 Task: Create a due date automation trigger when advanced on, on the monday of the week before a card is due add fields without custom field "Resume" set to a number lower or equal to 1 and lower than 10 at 11:00 AM.
Action: Mouse moved to (1295, 103)
Screenshot: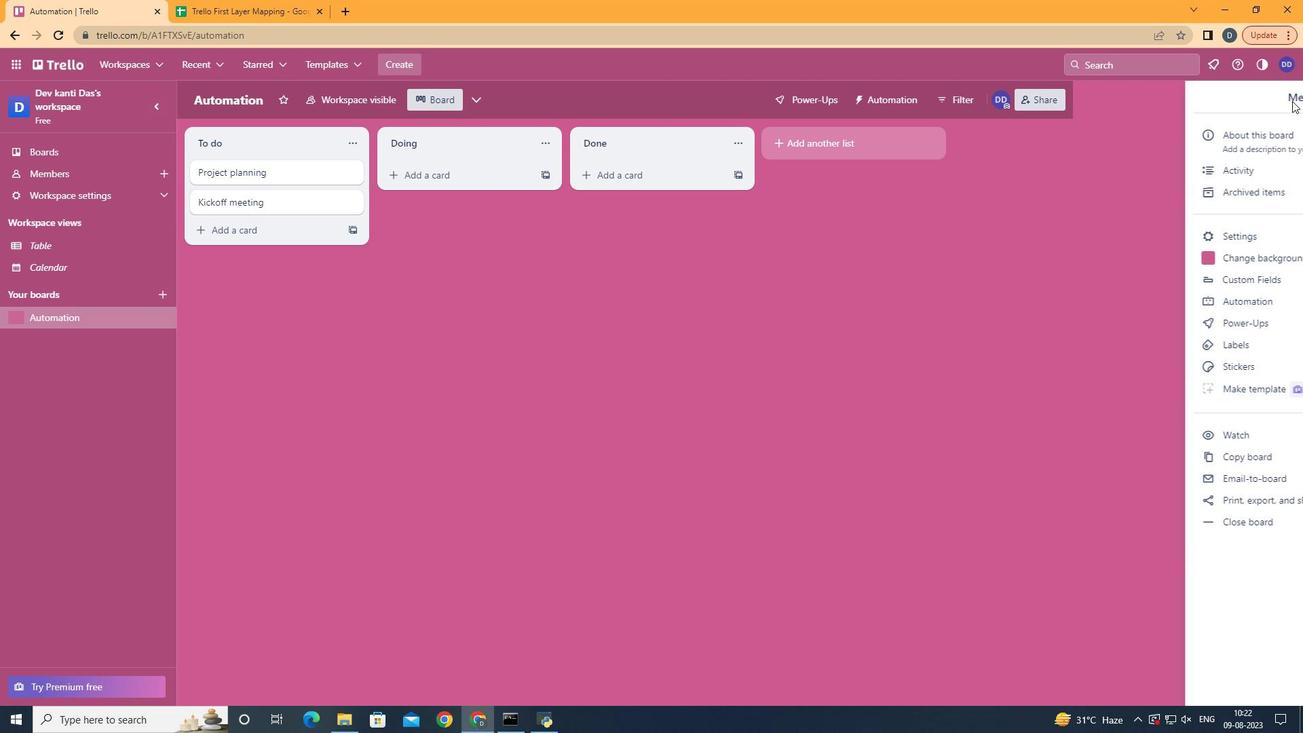 
Action: Mouse pressed left at (1295, 103)
Screenshot: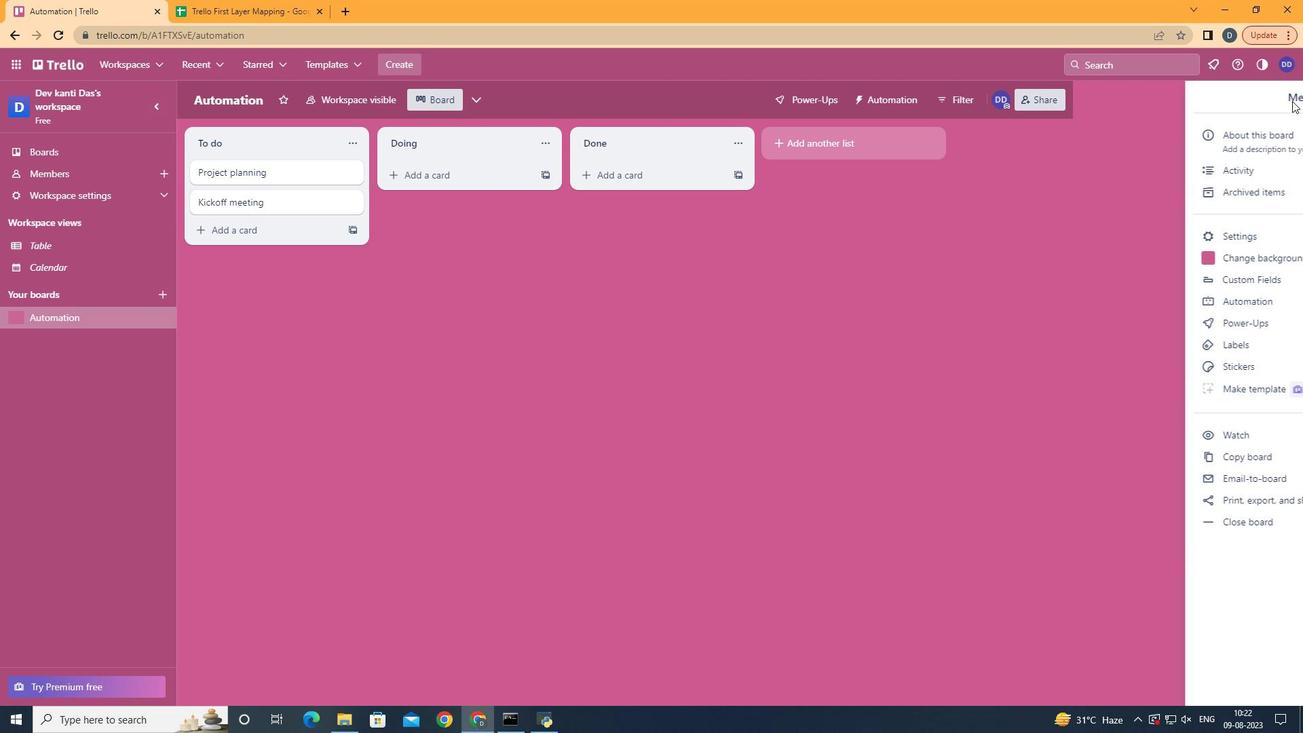
Action: Mouse moved to (1182, 299)
Screenshot: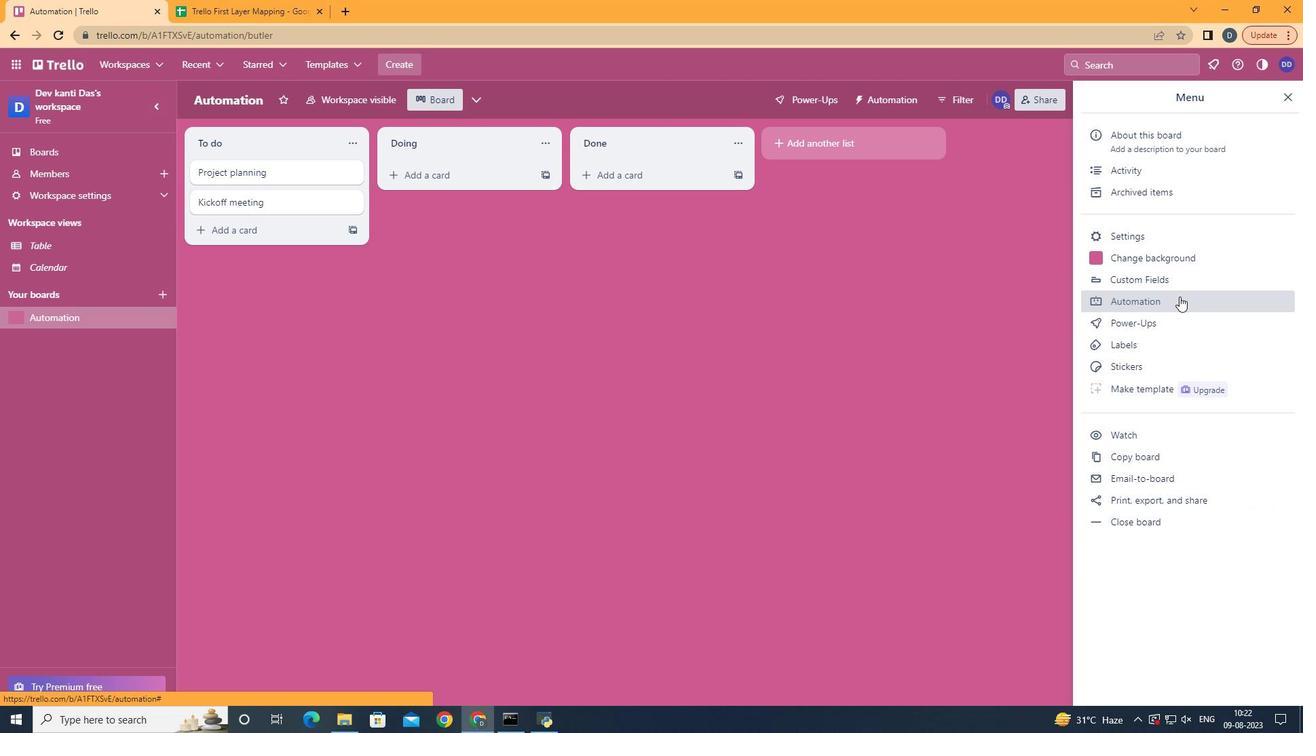 
Action: Mouse pressed left at (1182, 299)
Screenshot: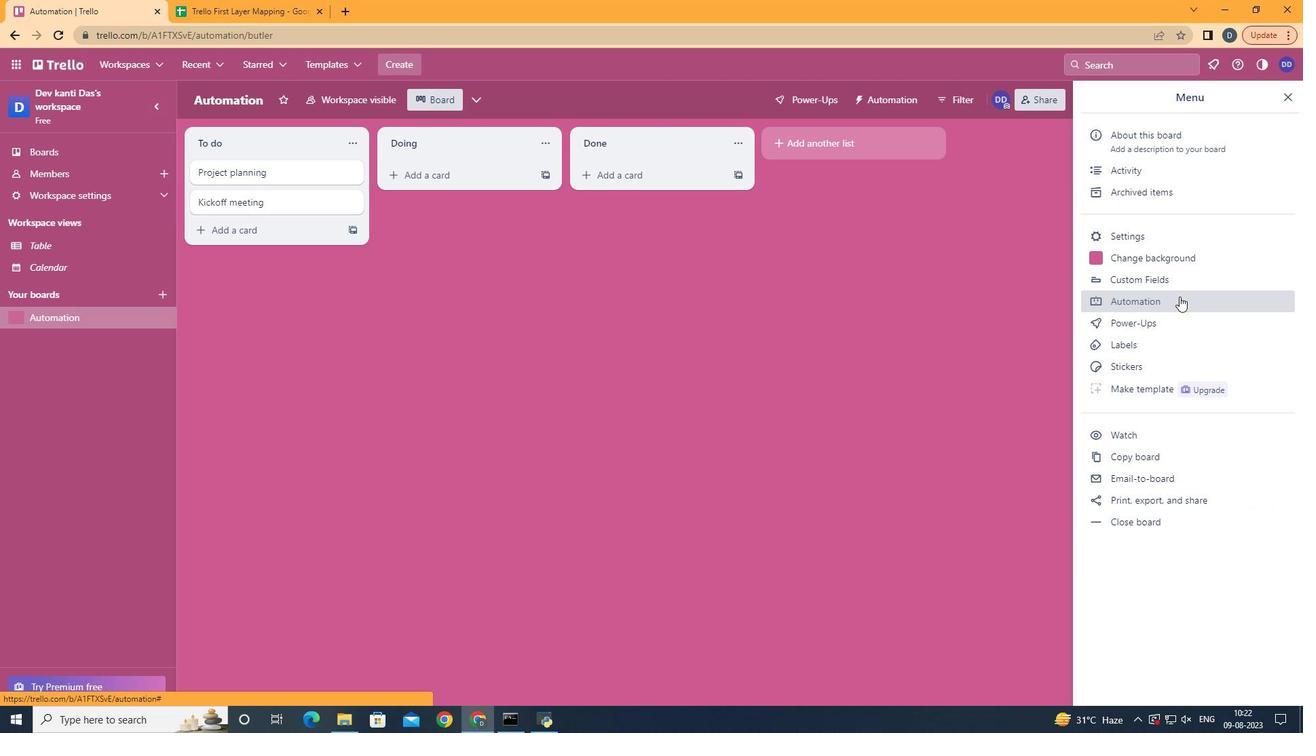 
Action: Mouse moved to (229, 268)
Screenshot: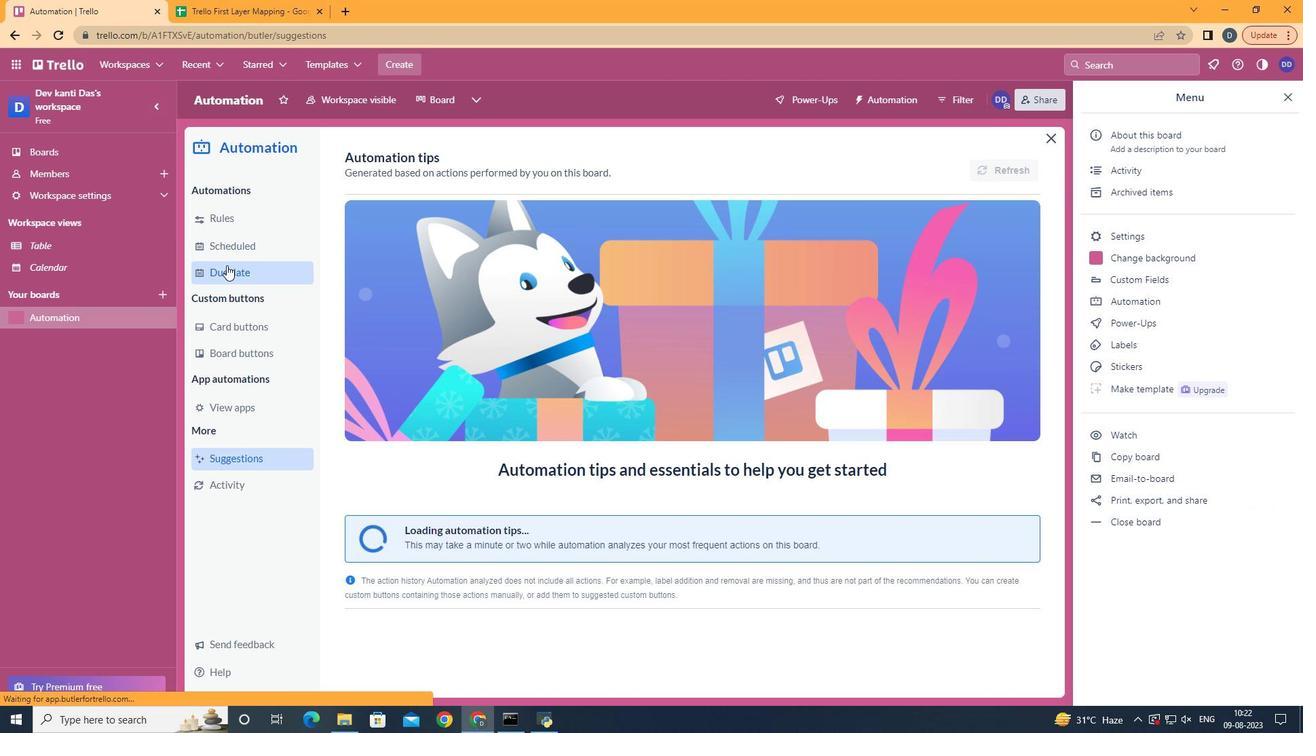 
Action: Mouse pressed left at (229, 268)
Screenshot: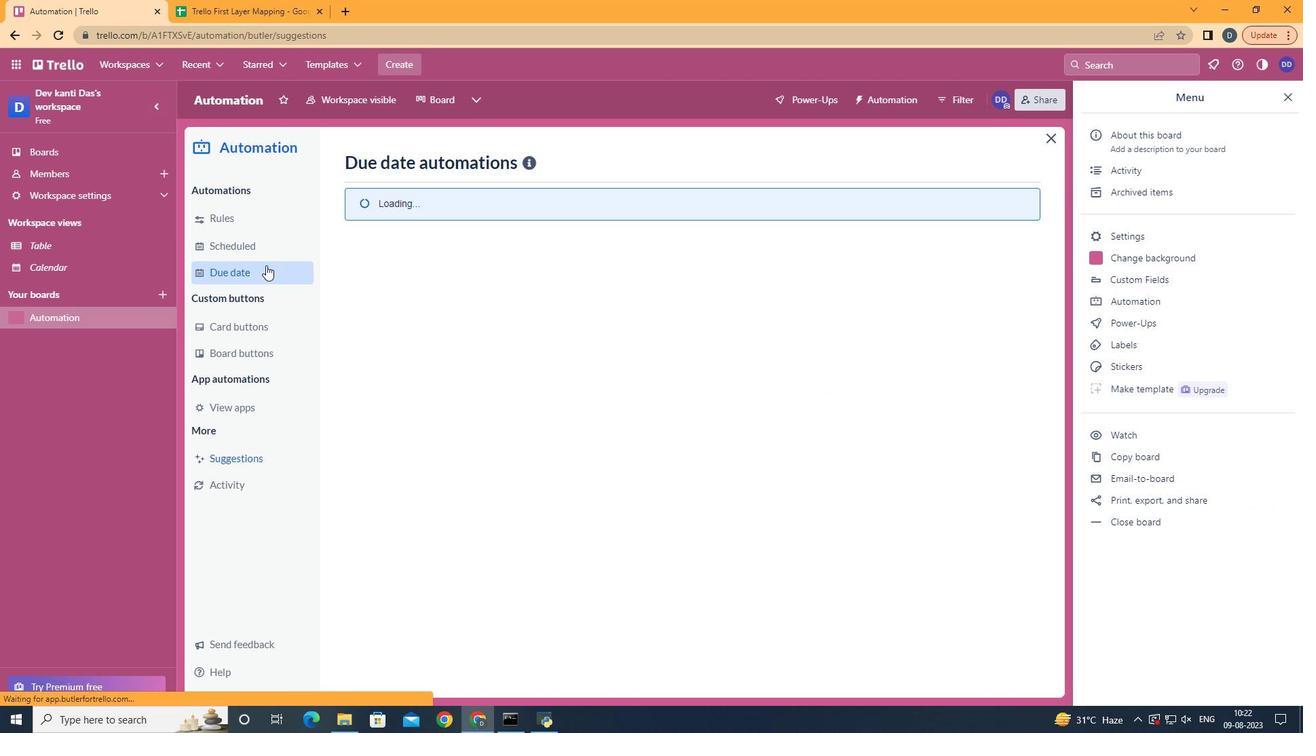 
Action: Mouse moved to (956, 171)
Screenshot: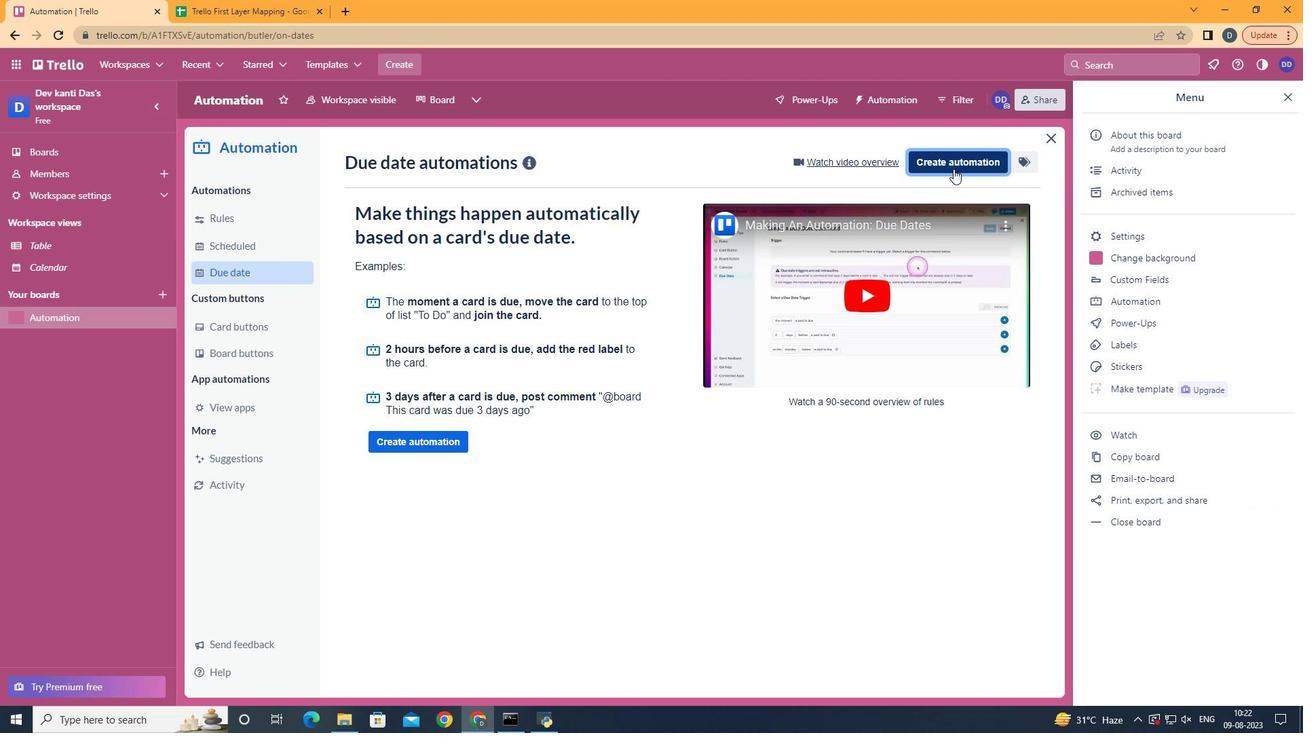 
Action: Mouse pressed left at (956, 171)
Screenshot: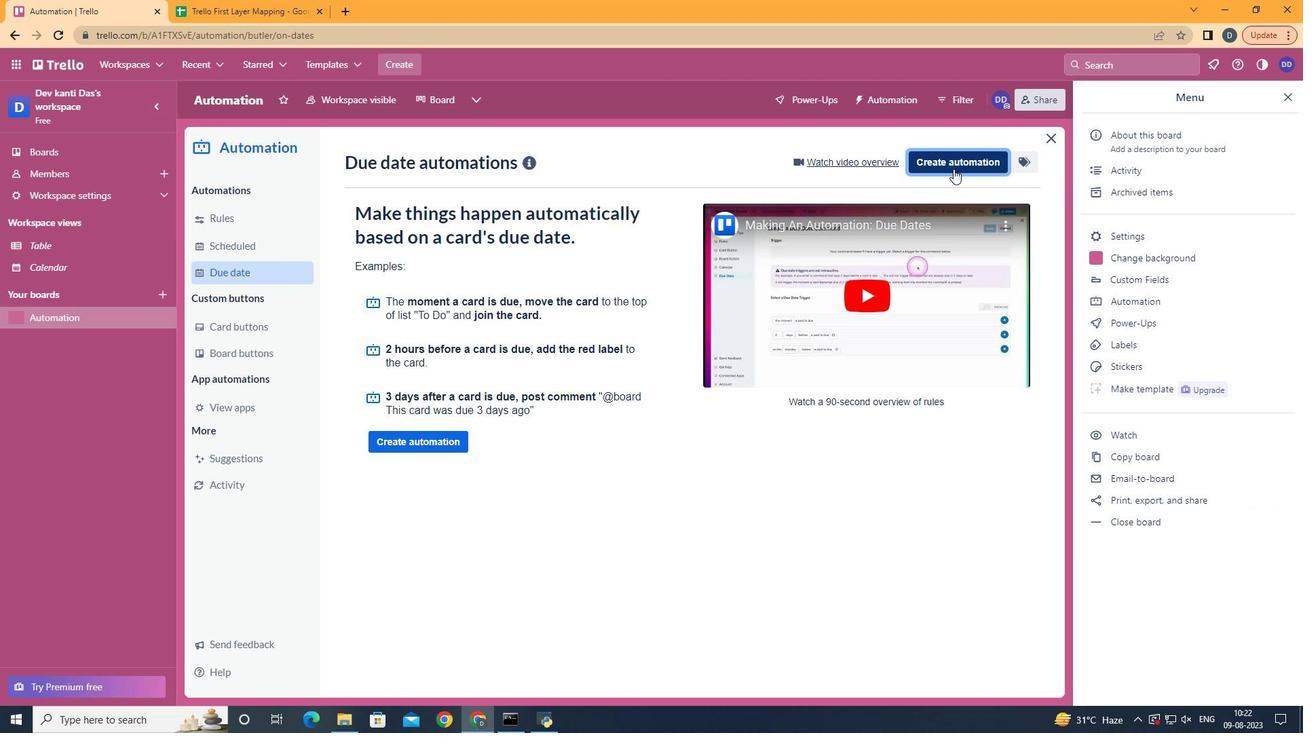 
Action: Mouse moved to (672, 286)
Screenshot: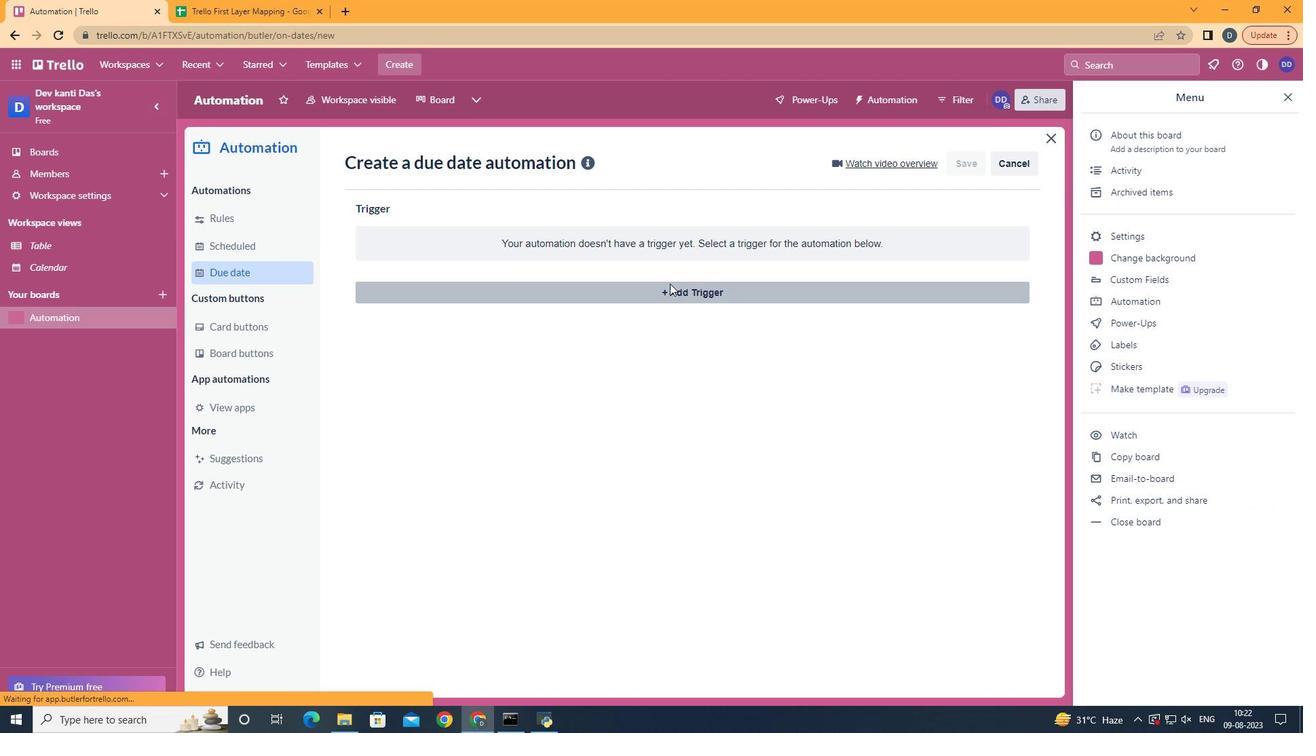 
Action: Mouse pressed left at (672, 286)
Screenshot: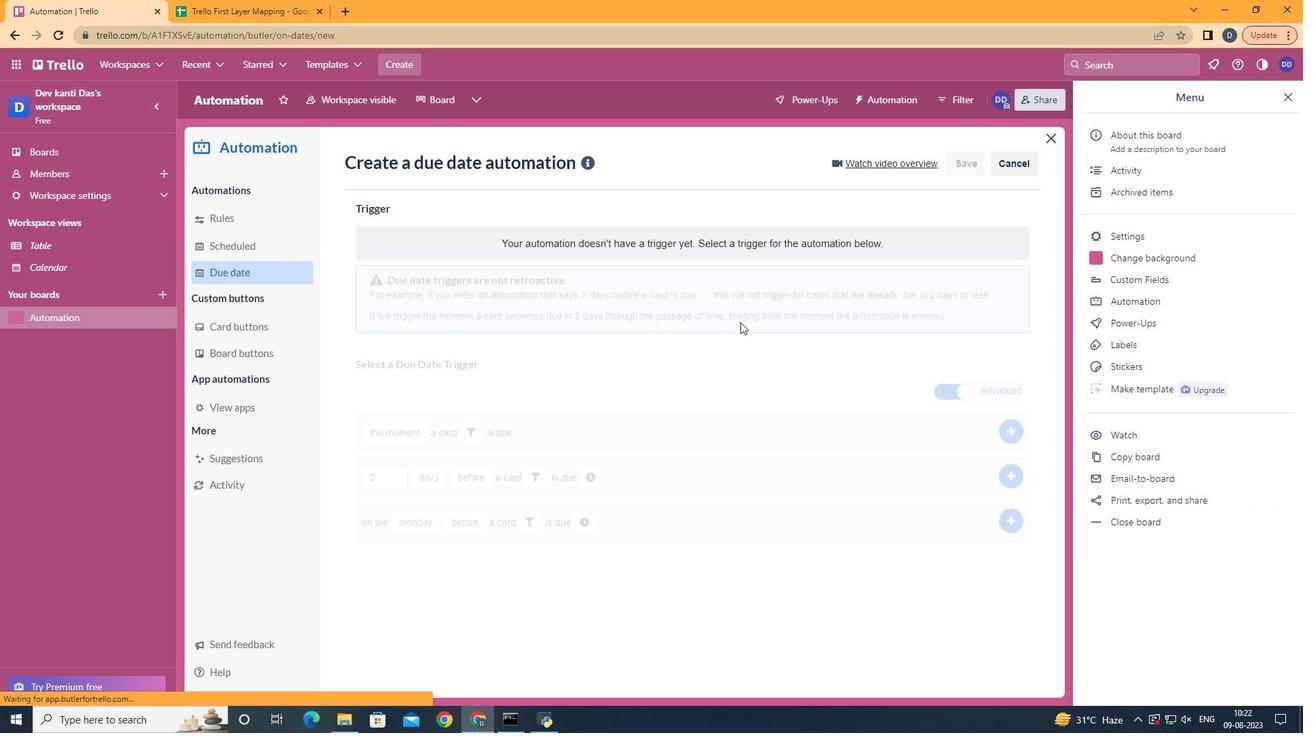 
Action: Mouse moved to (479, 649)
Screenshot: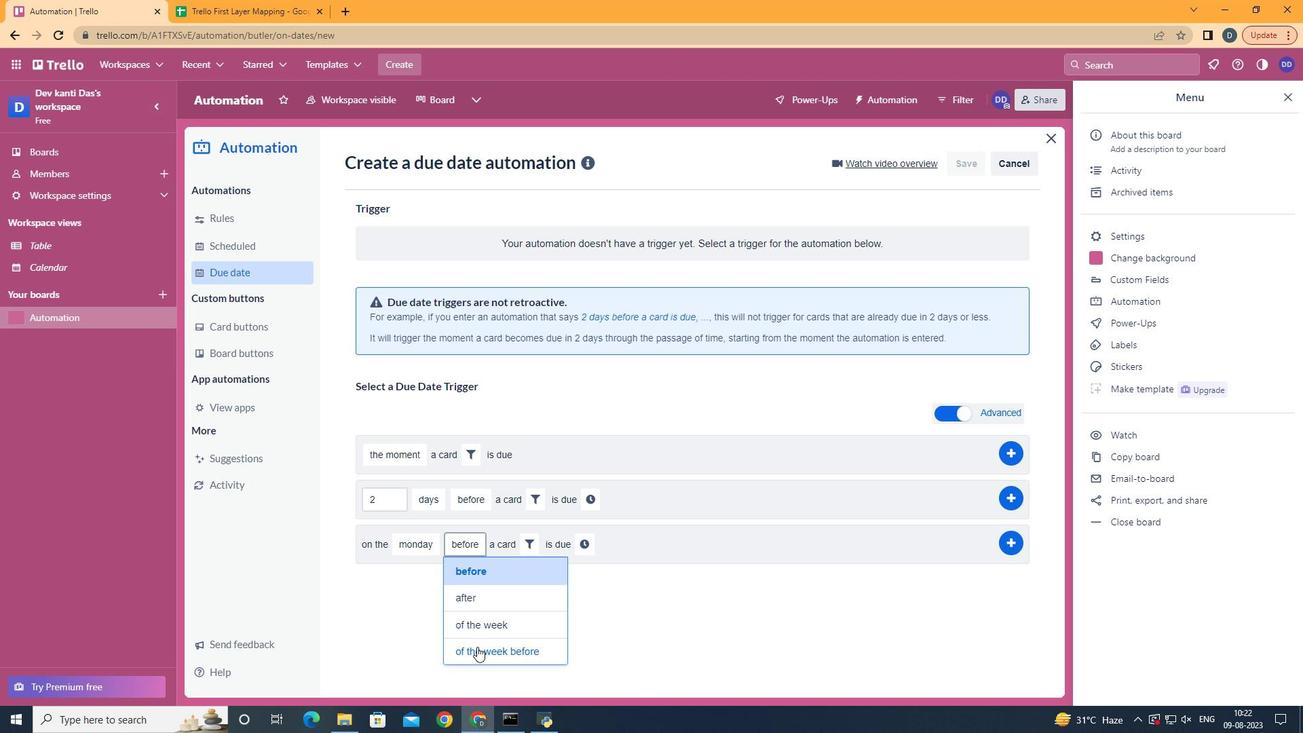 
Action: Mouse pressed left at (479, 649)
Screenshot: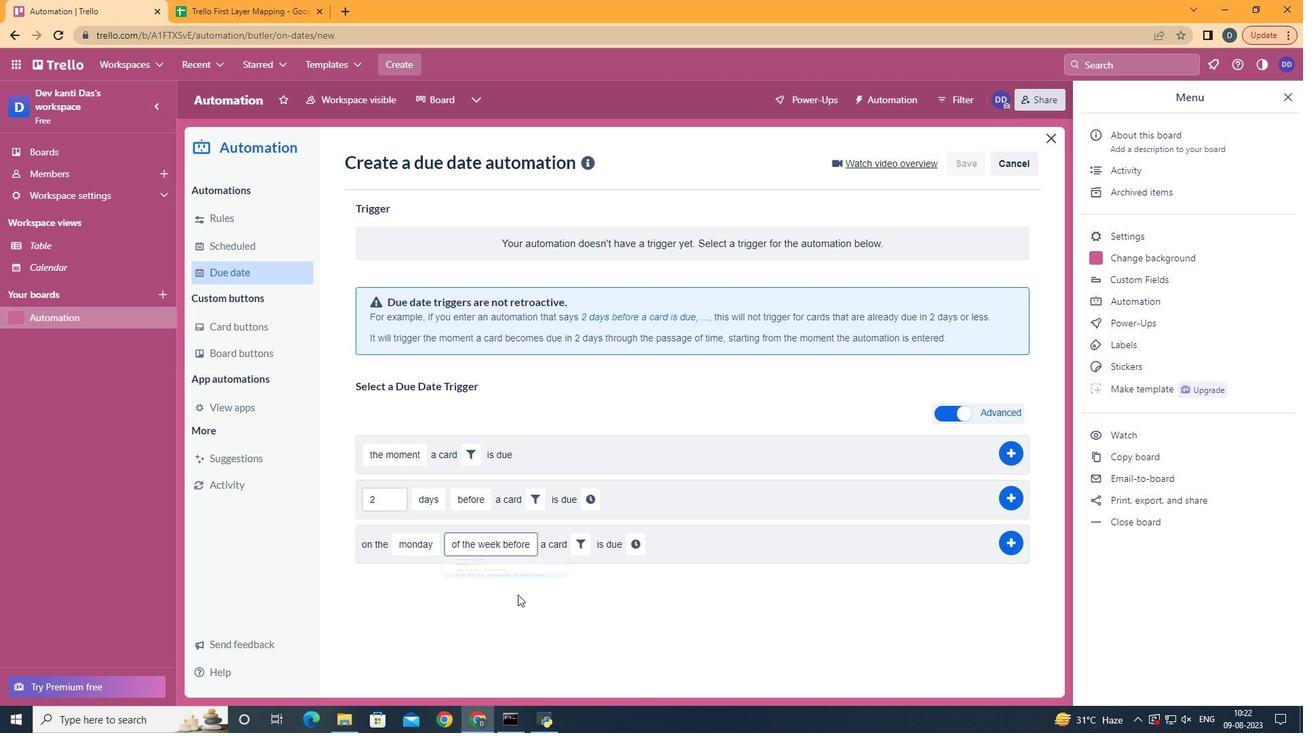 
Action: Mouse moved to (583, 543)
Screenshot: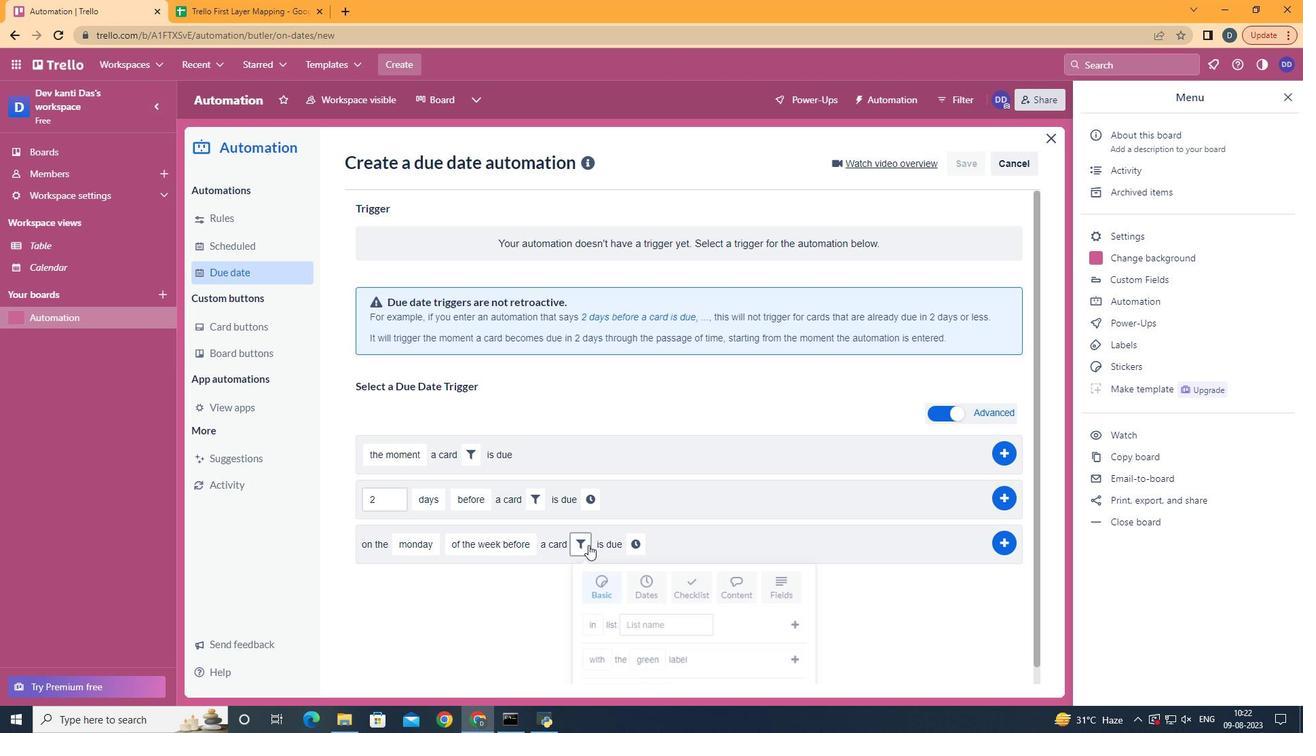 
Action: Mouse pressed left at (583, 543)
Screenshot: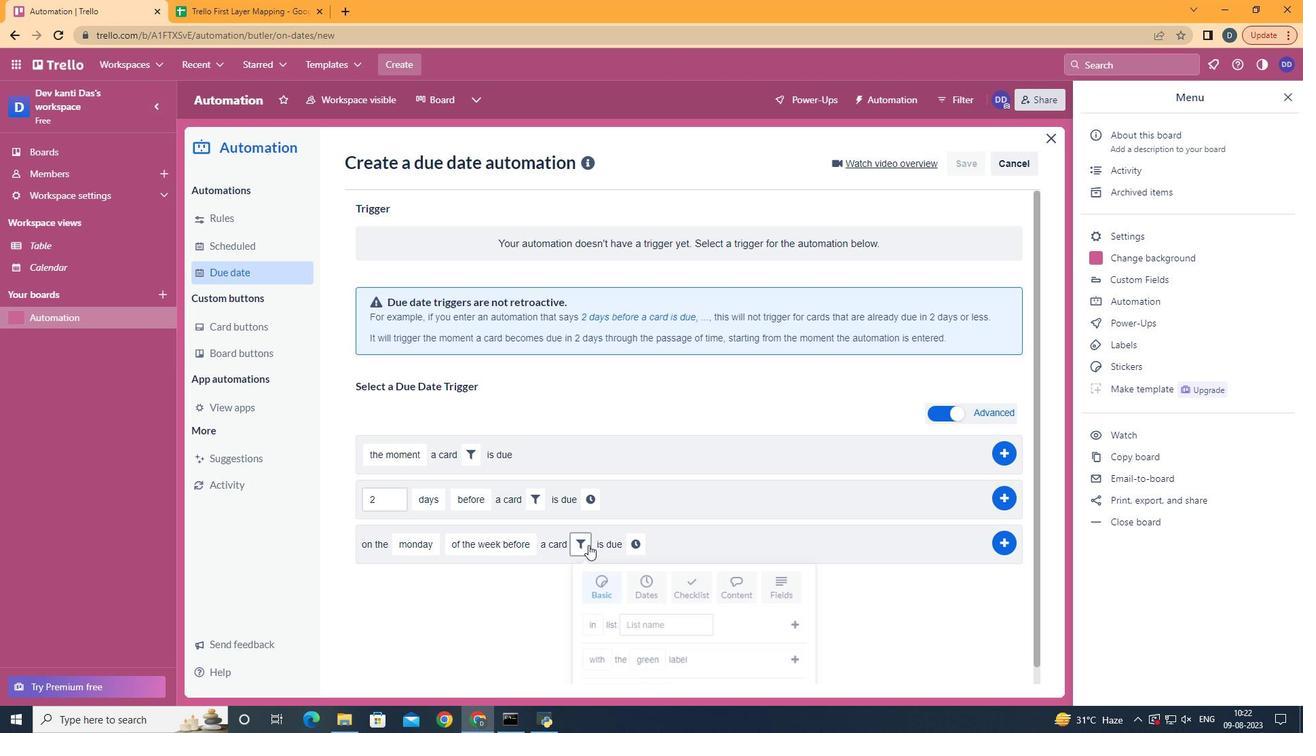 
Action: Mouse moved to (814, 585)
Screenshot: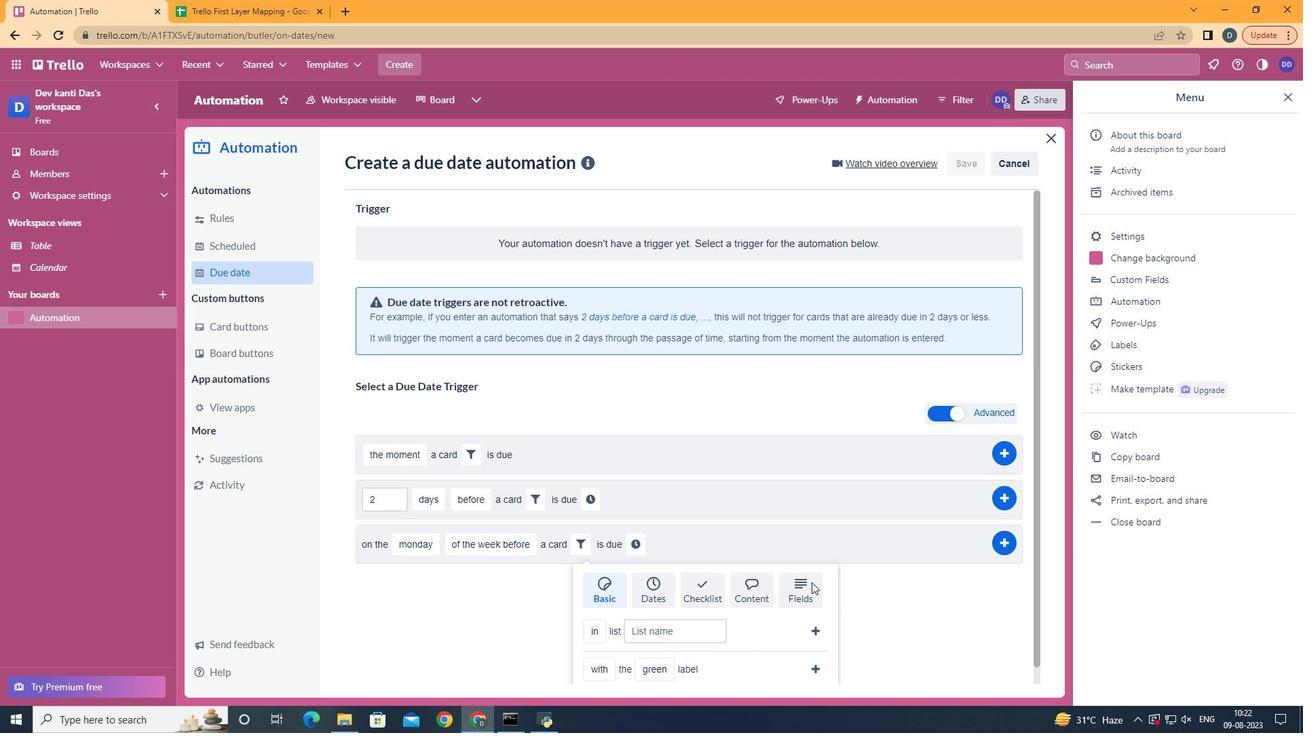 
Action: Mouse pressed left at (814, 585)
Screenshot: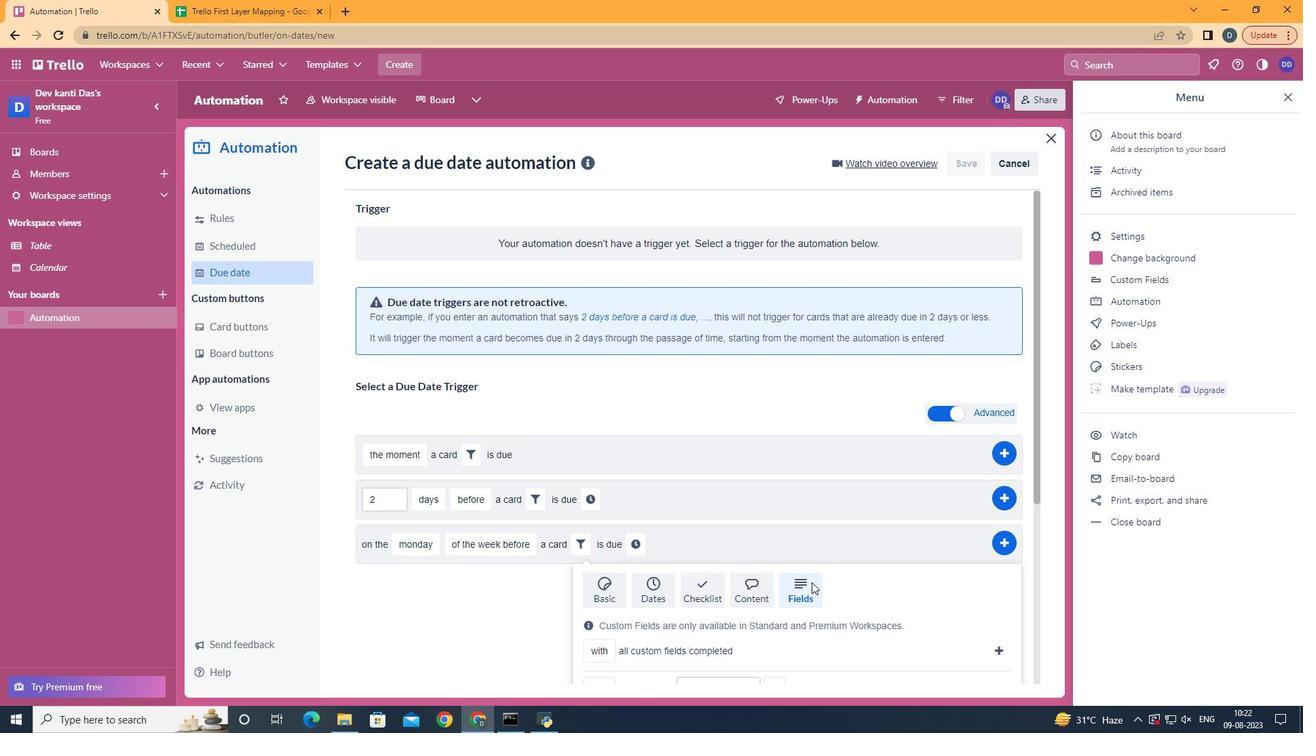 
Action: Mouse scrolled (814, 584) with delta (0, 0)
Screenshot: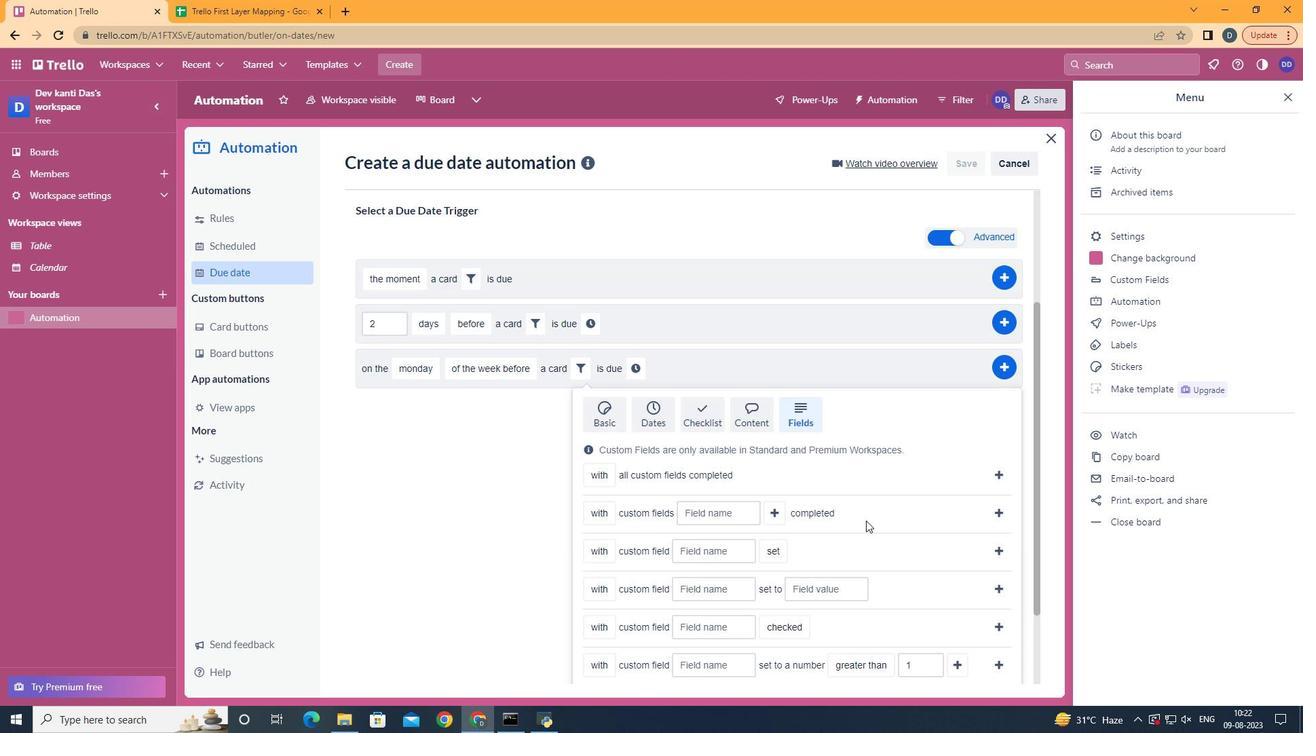 
Action: Mouse scrolled (814, 584) with delta (0, 0)
Screenshot: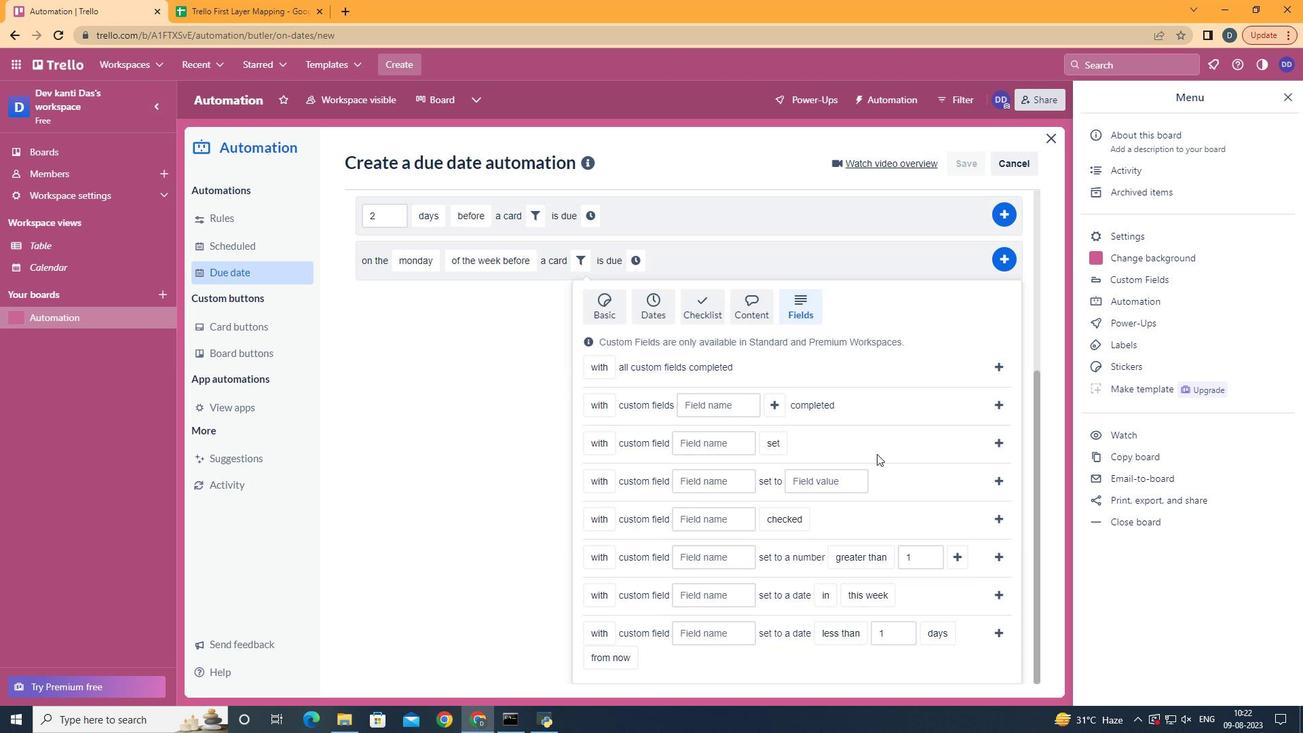 
Action: Mouse scrolled (814, 584) with delta (0, 0)
Screenshot: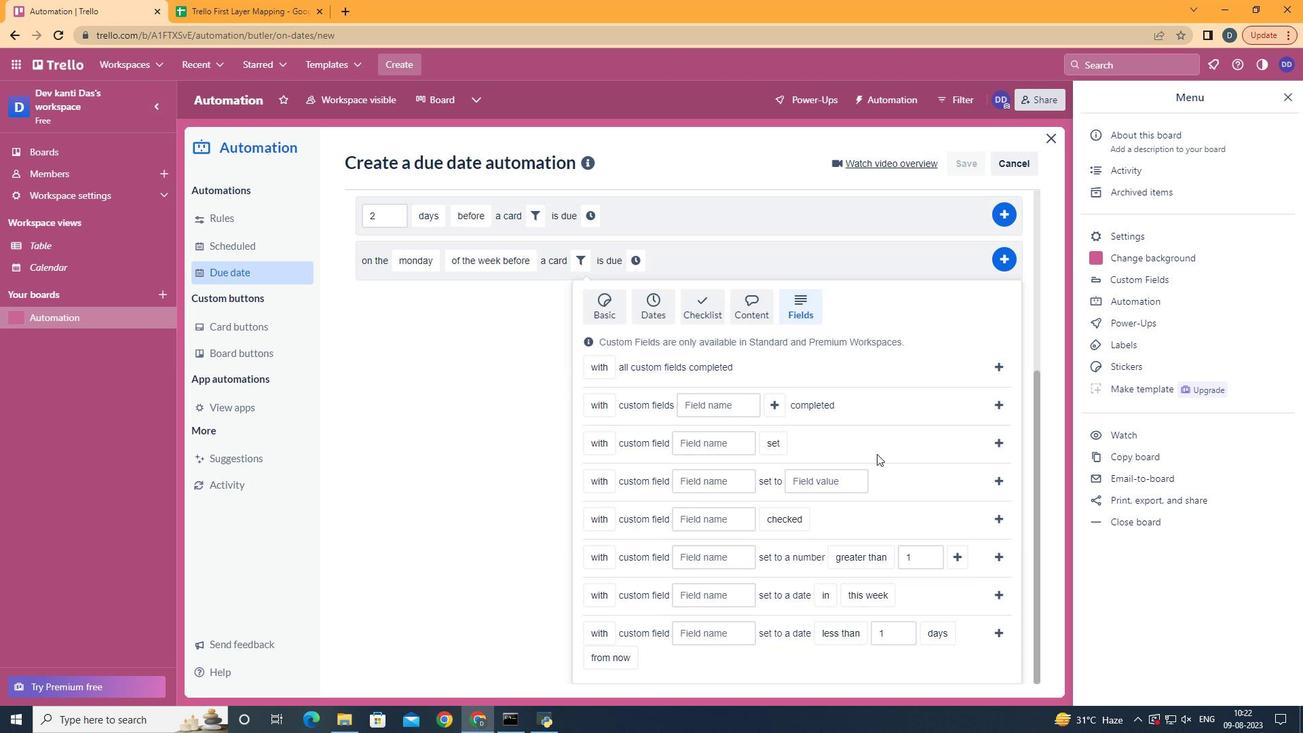 
Action: Mouse scrolled (814, 584) with delta (0, 0)
Screenshot: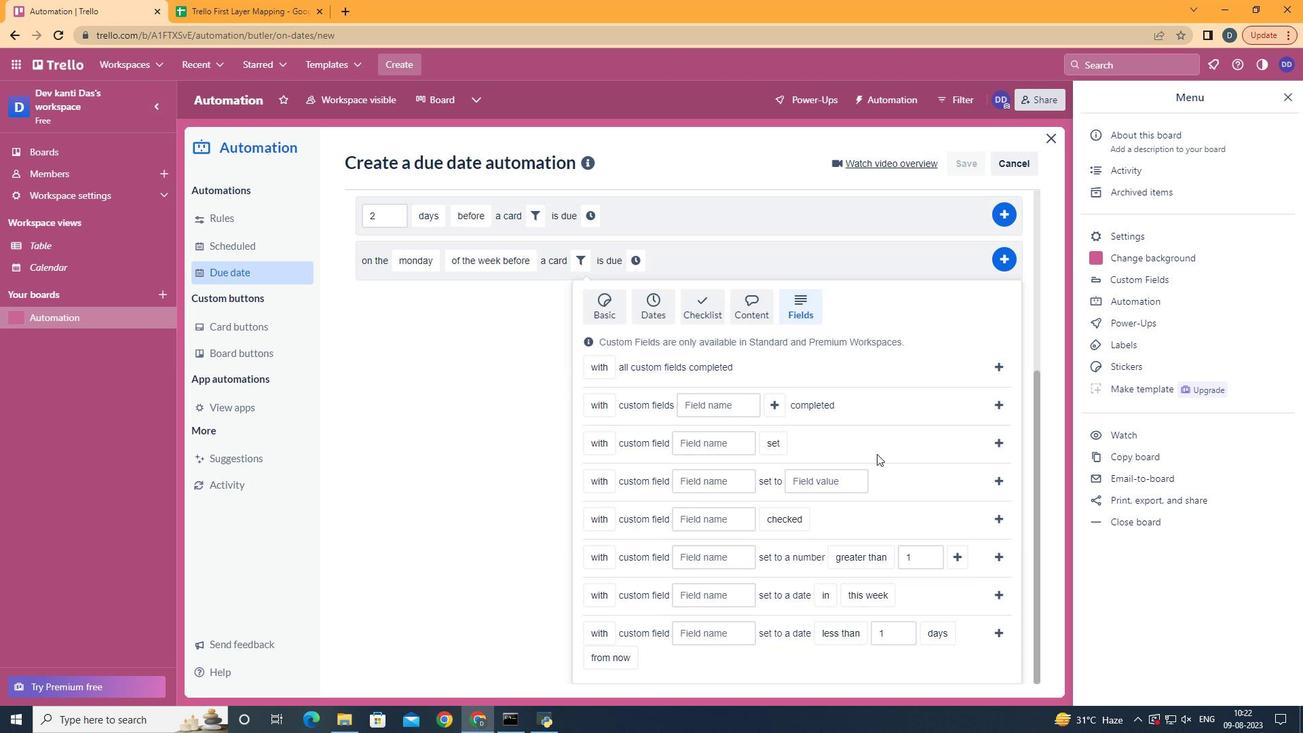
Action: Mouse scrolled (814, 584) with delta (0, 0)
Screenshot: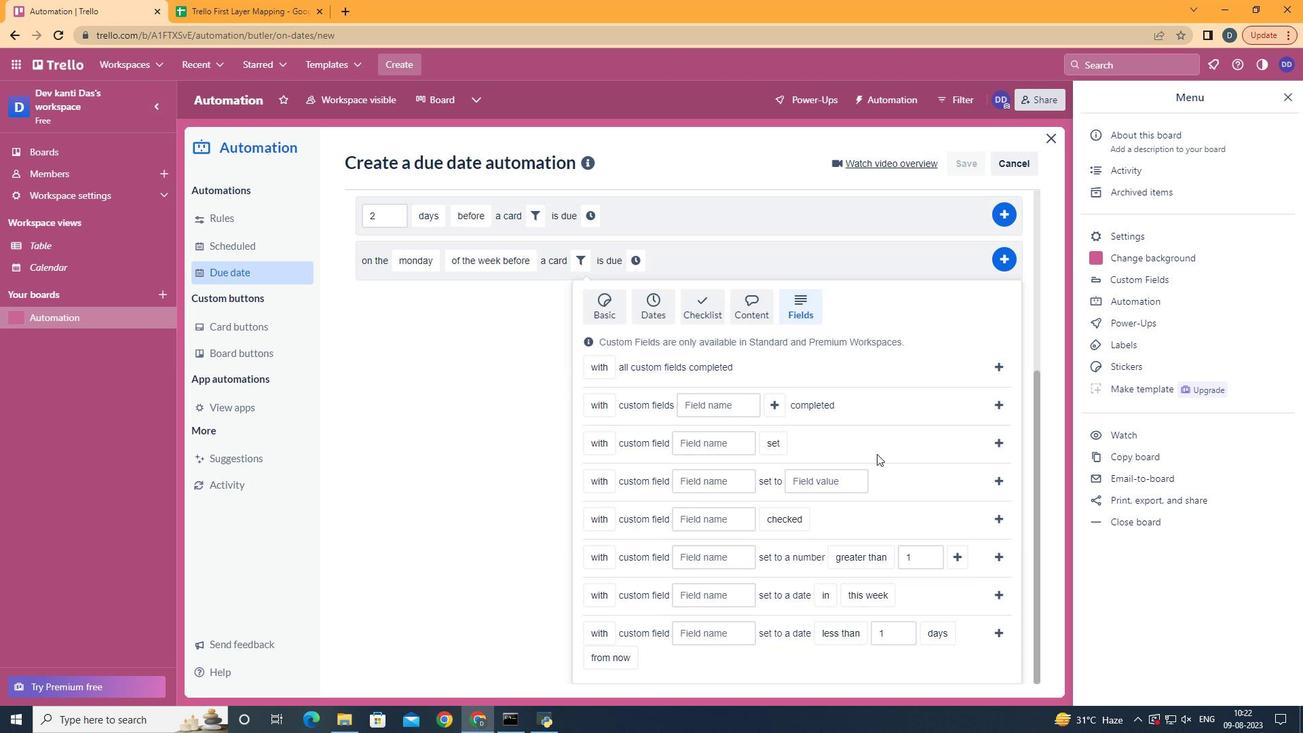 
Action: Mouse moved to (833, 570)
Screenshot: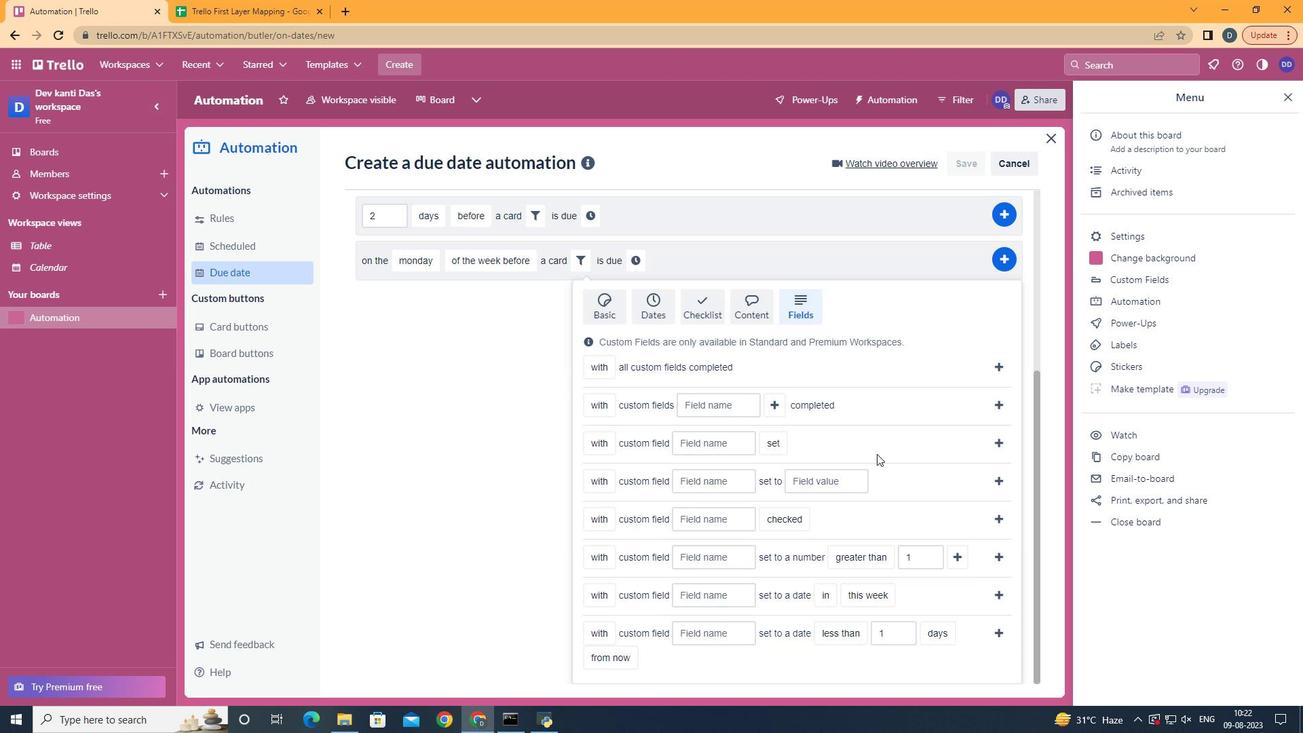 
Action: Mouse scrolled (833, 569) with delta (0, 0)
Screenshot: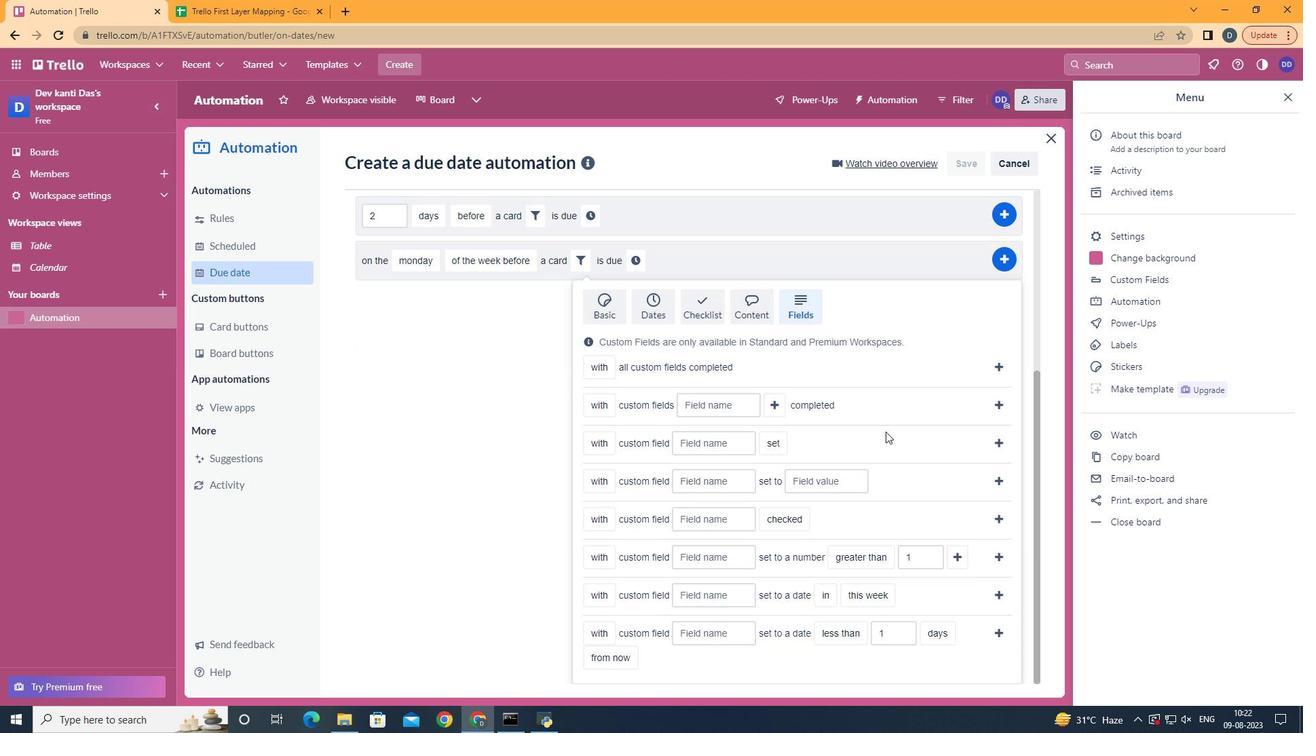 
Action: Mouse moved to (617, 614)
Screenshot: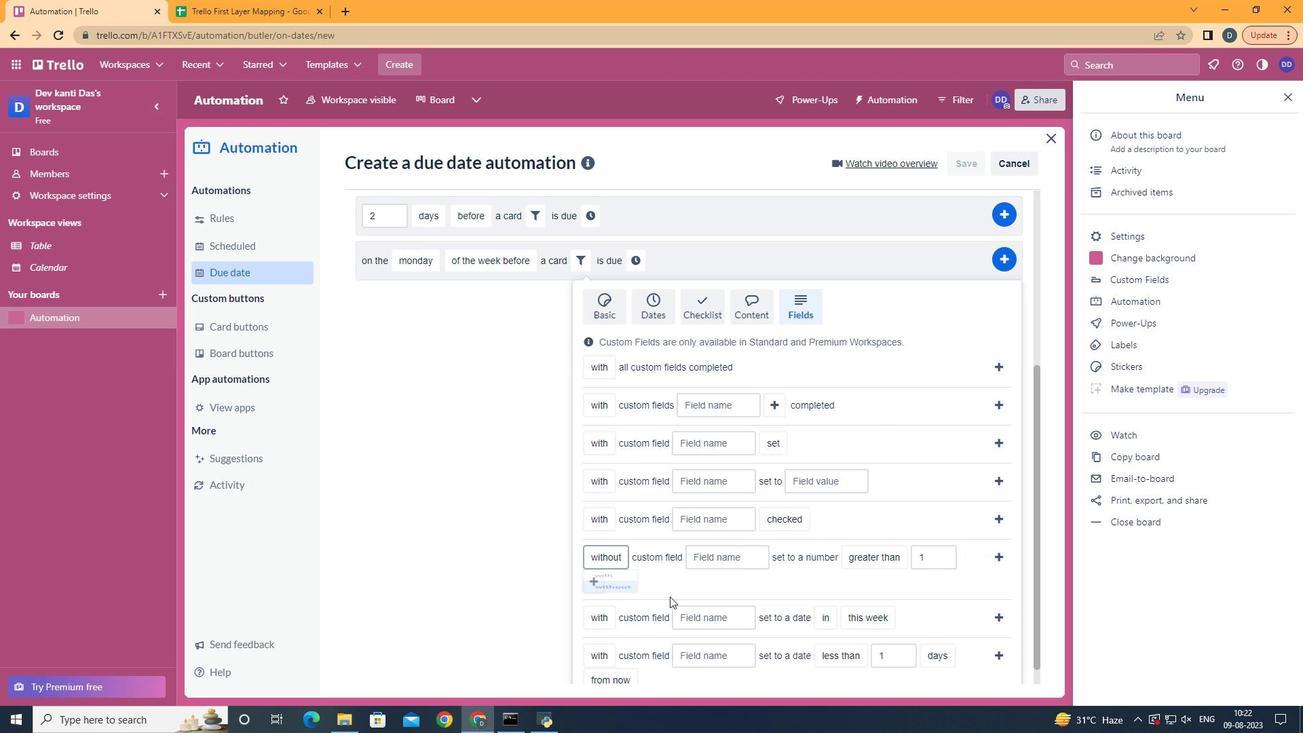 
Action: Mouse pressed left at (617, 614)
Screenshot: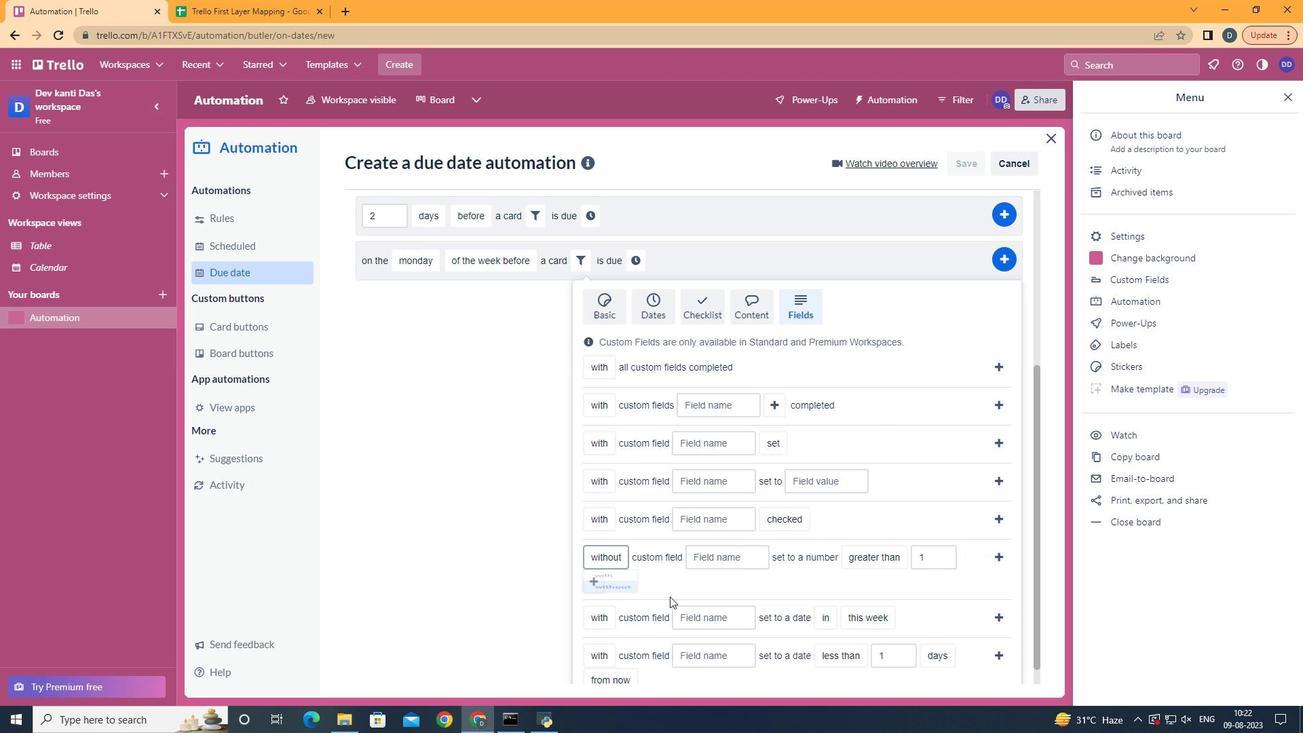 
Action: Mouse moved to (751, 562)
Screenshot: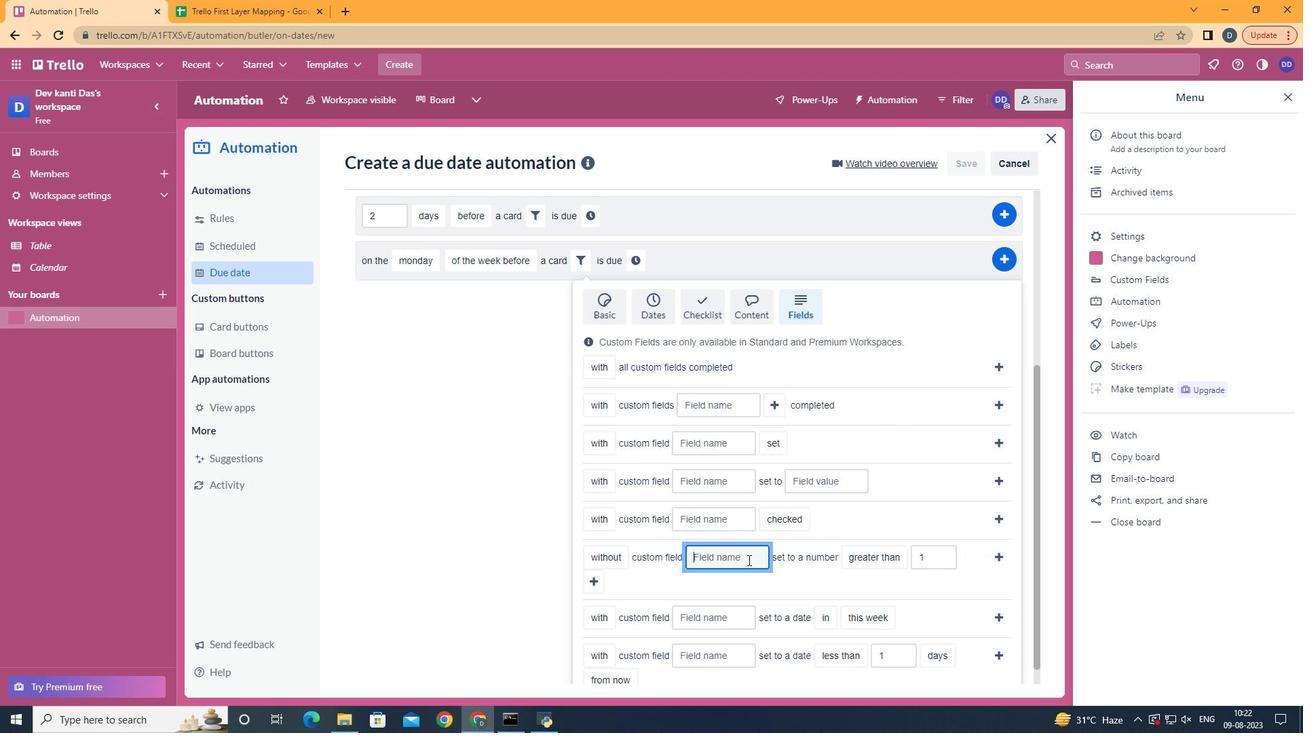 
Action: Mouse pressed left at (751, 562)
Screenshot: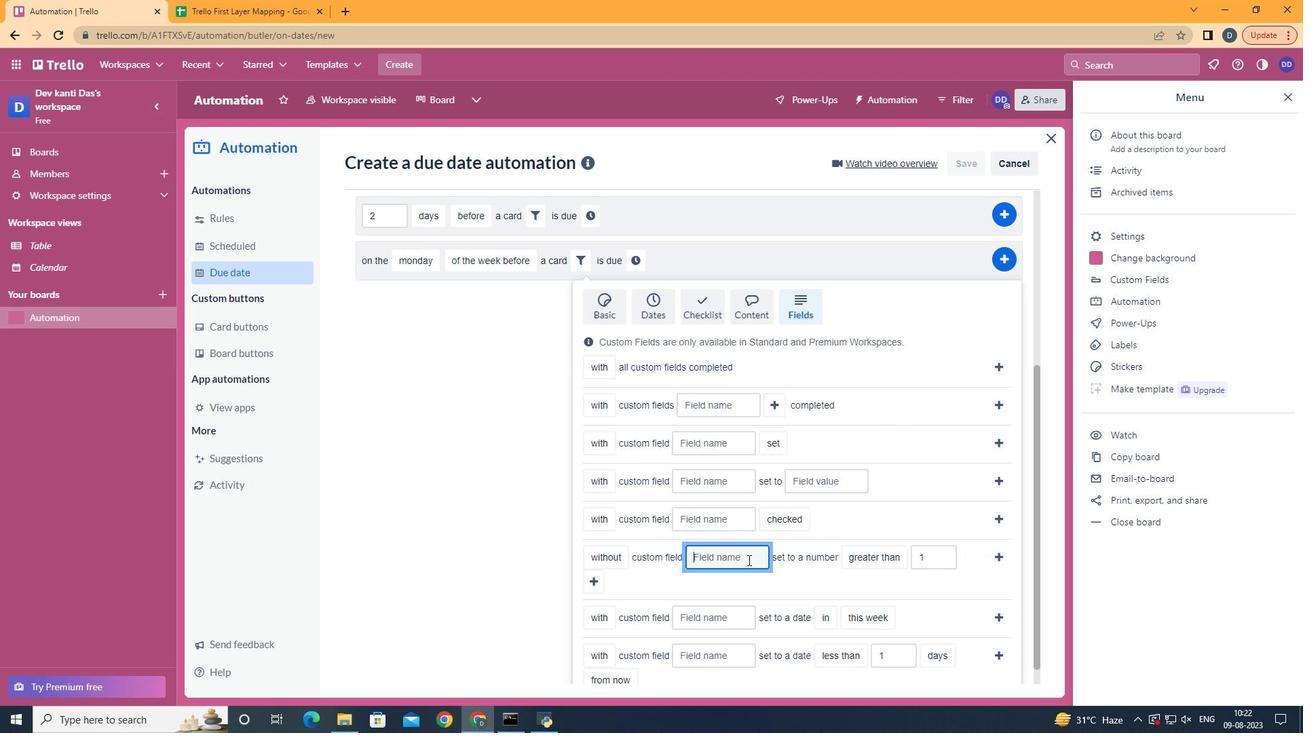 
Action: Mouse moved to (753, 562)
Screenshot: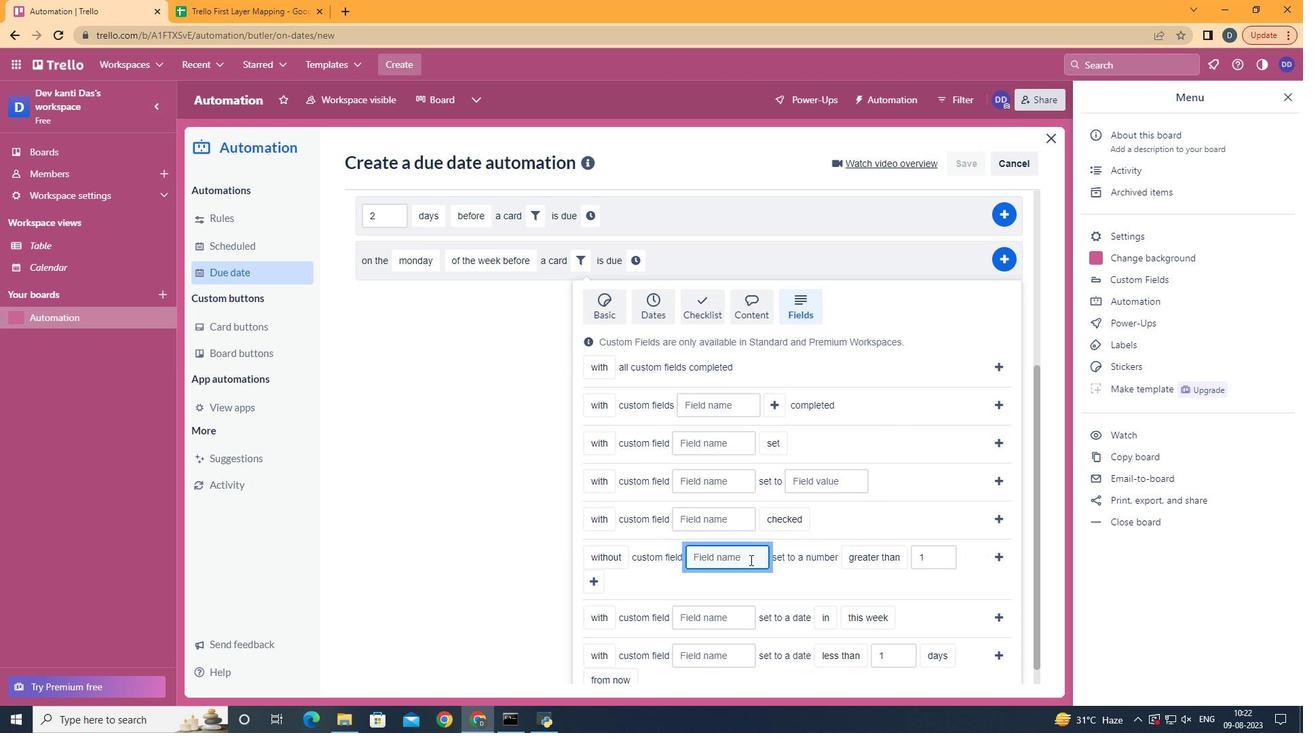 
Action: Key pressed <Key.shift>Resume
Screenshot: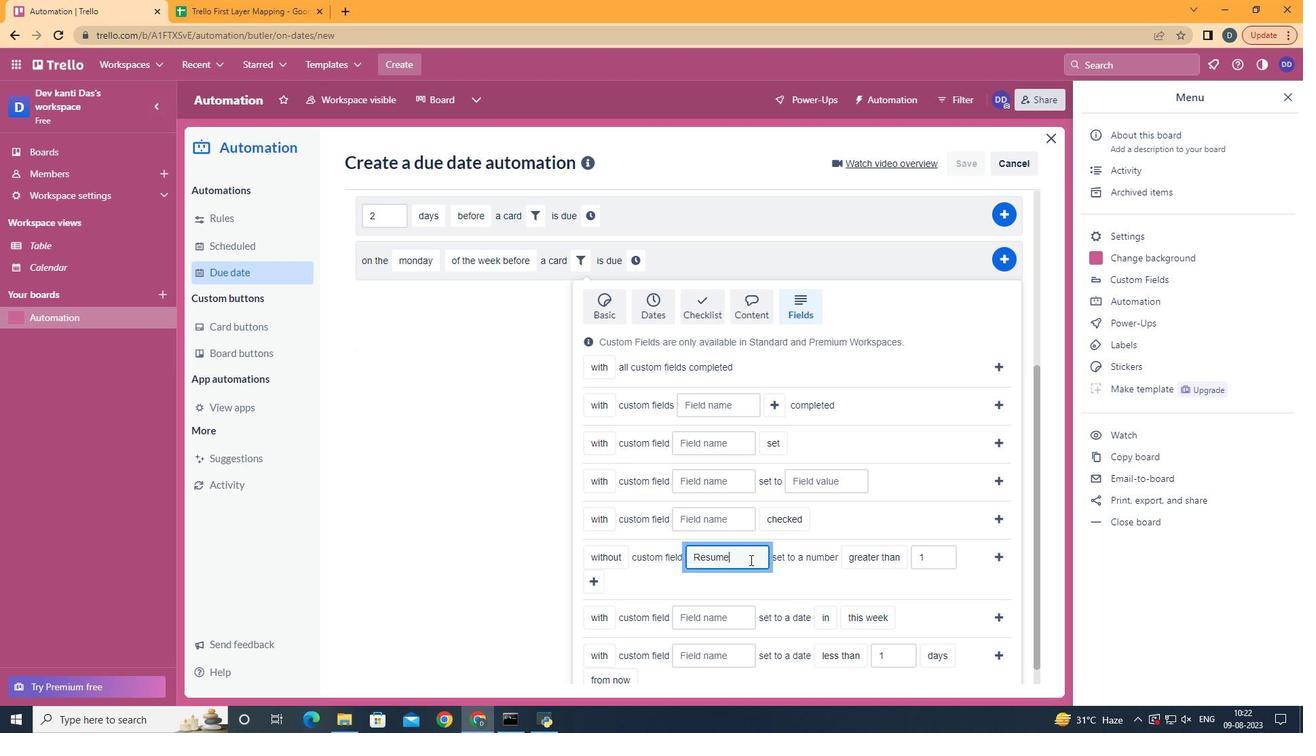 
Action: Mouse moved to (897, 666)
Screenshot: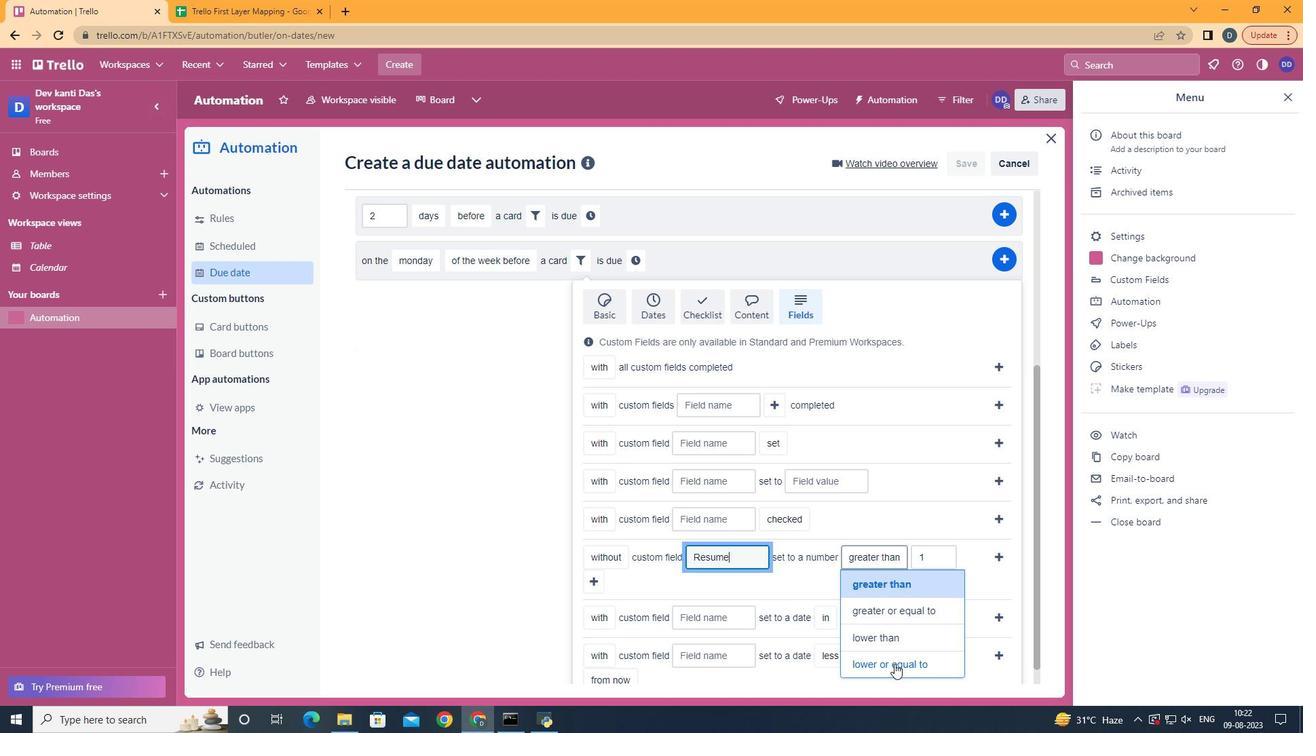 
Action: Mouse pressed left at (897, 666)
Screenshot: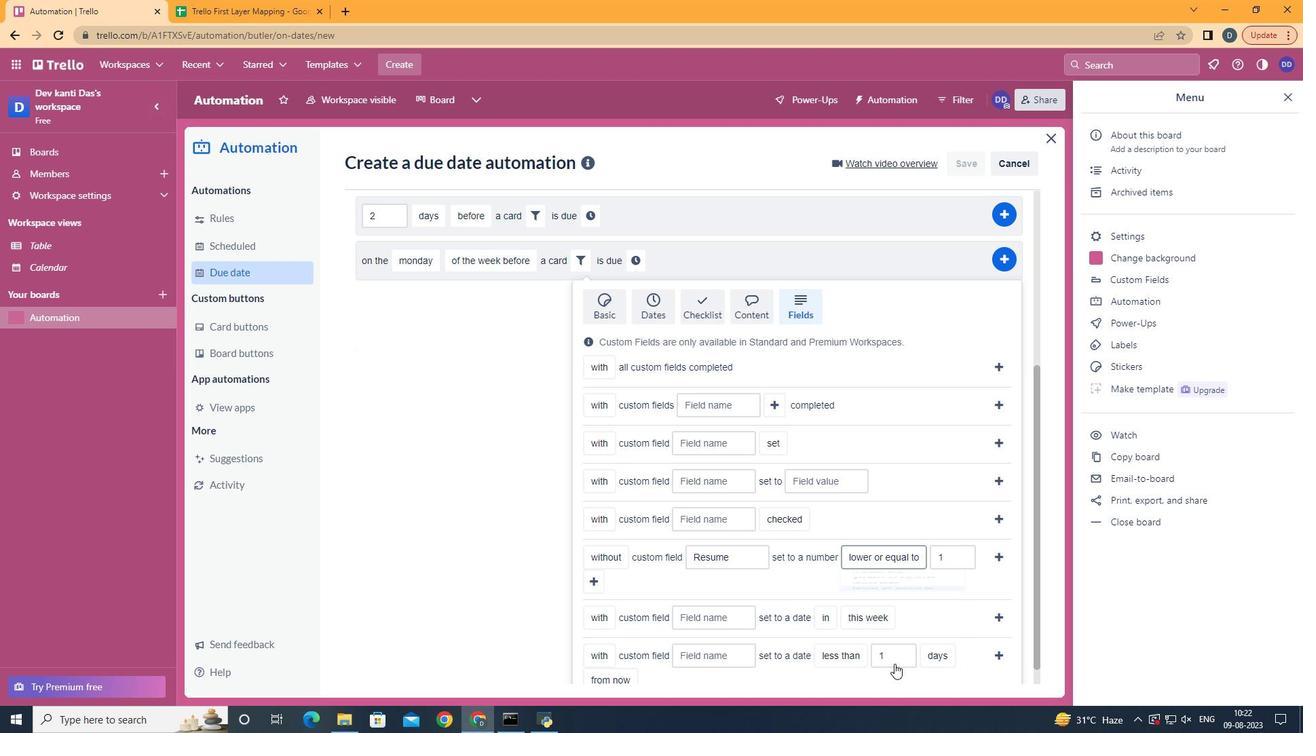 
Action: Mouse moved to (596, 586)
Screenshot: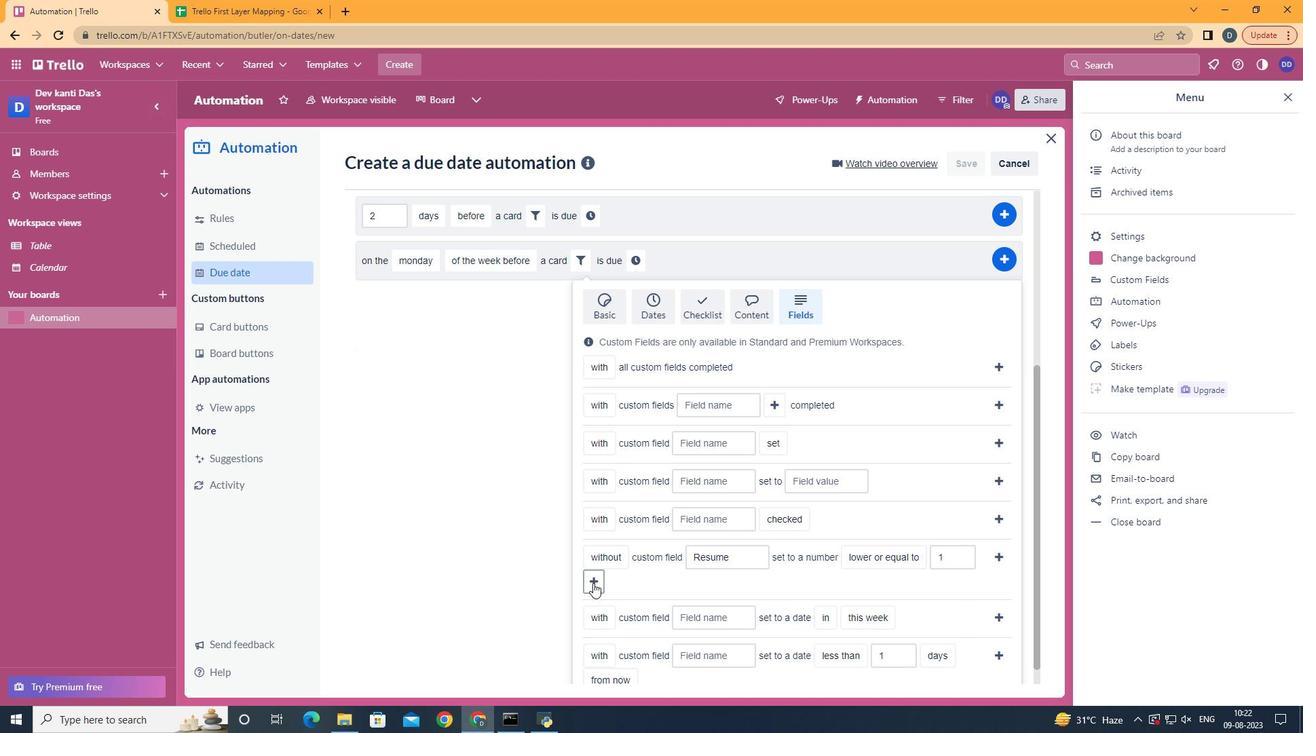 
Action: Mouse pressed left at (596, 586)
Screenshot: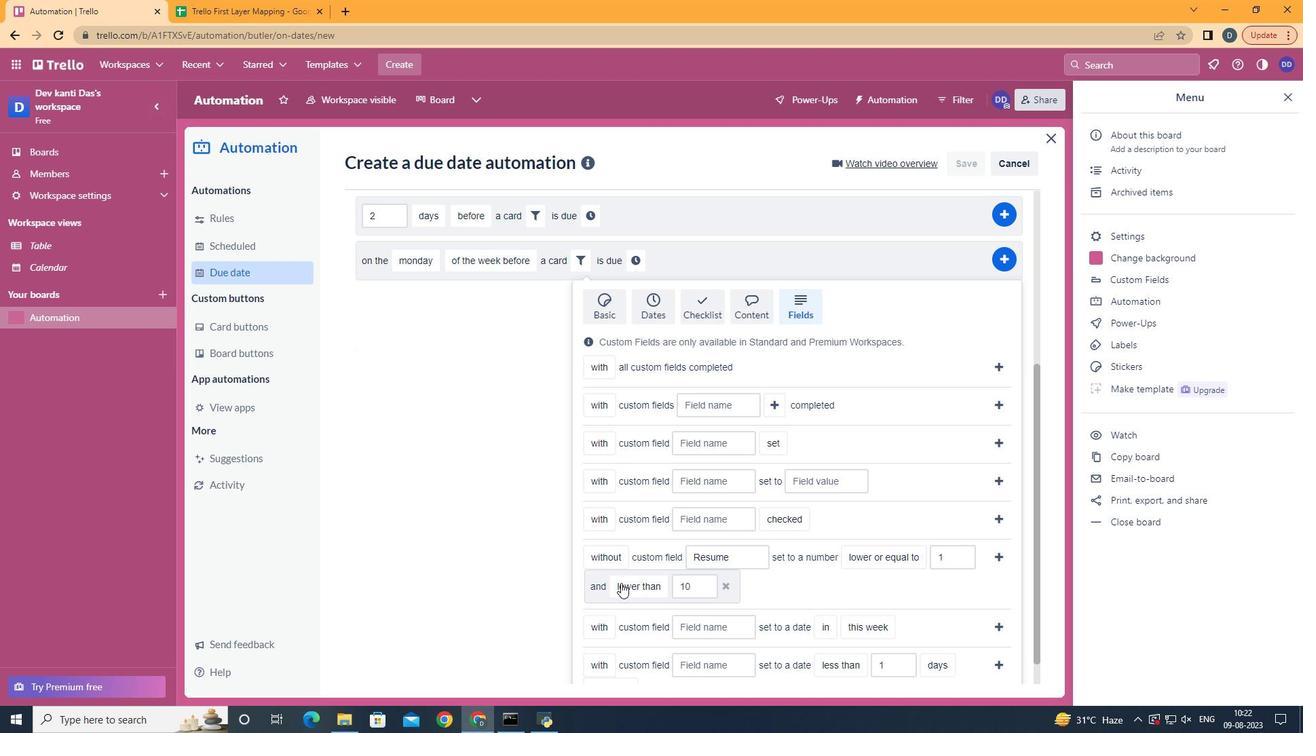 
Action: Mouse moved to (660, 483)
Screenshot: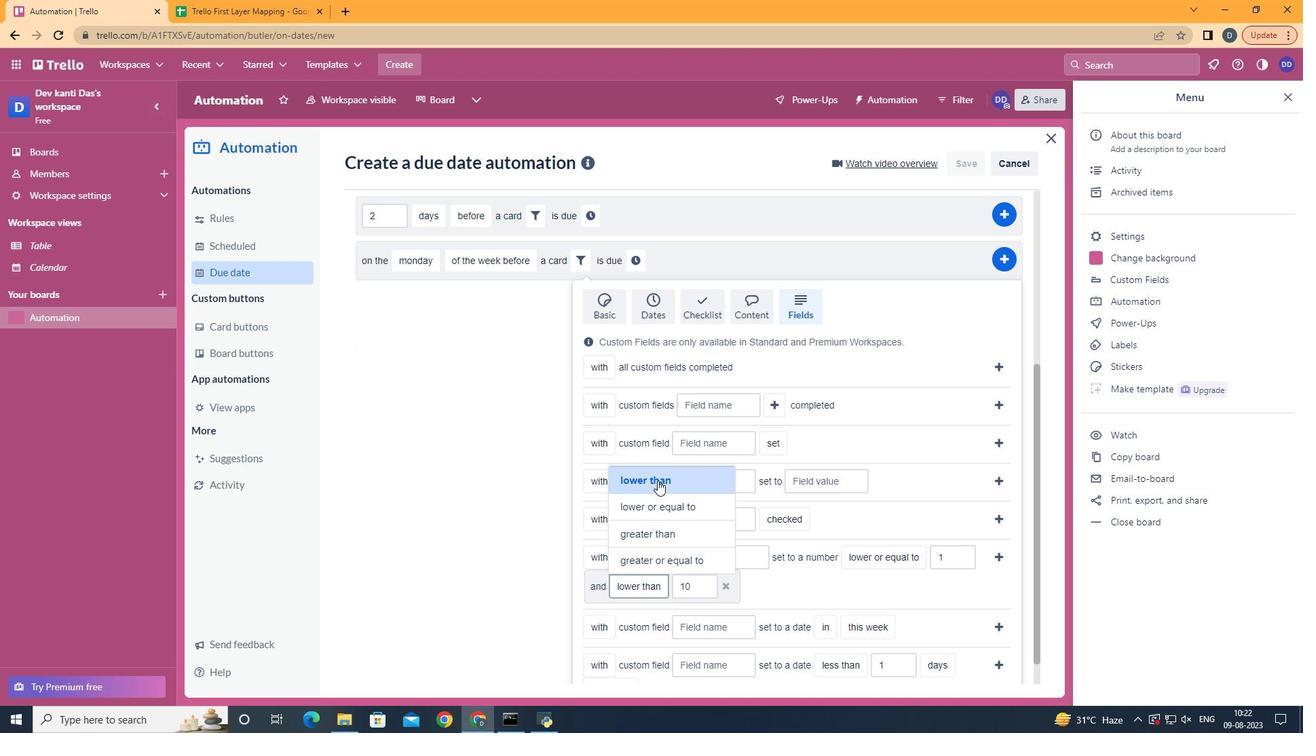 
Action: Mouse pressed left at (660, 483)
Screenshot: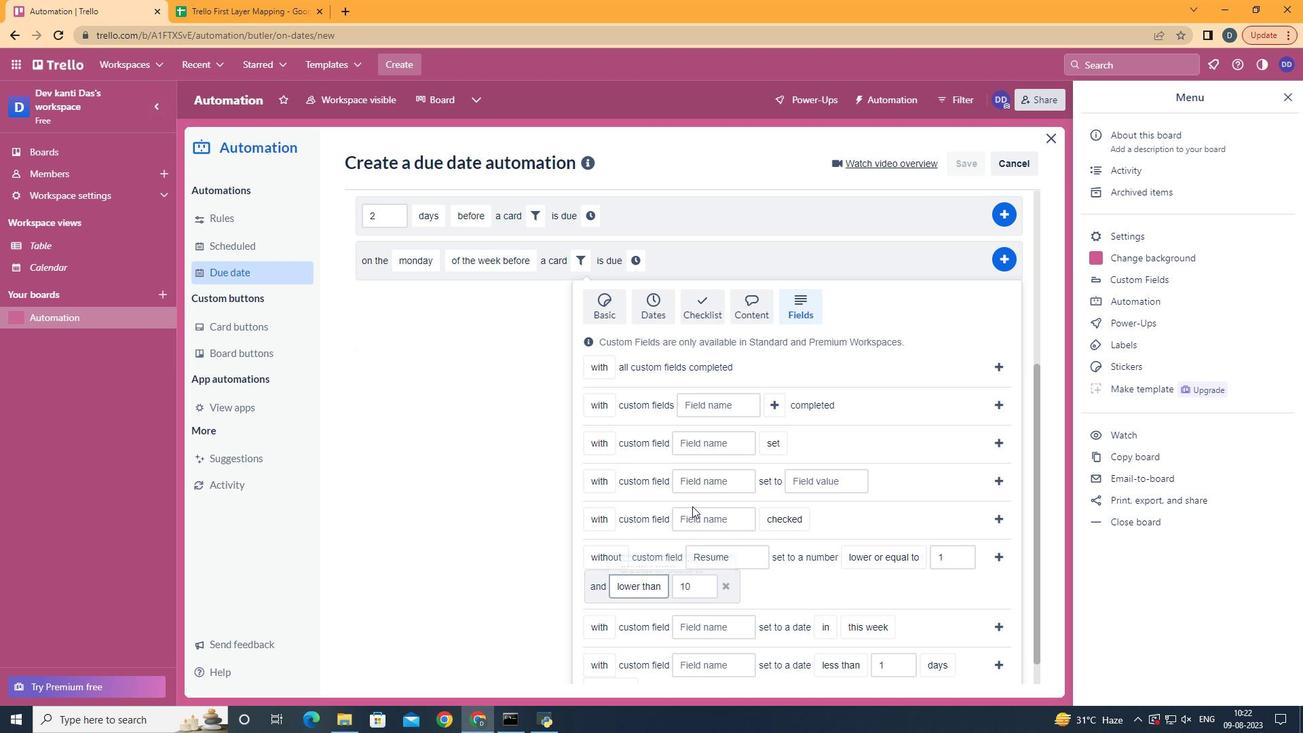 
Action: Mouse moved to (1000, 570)
Screenshot: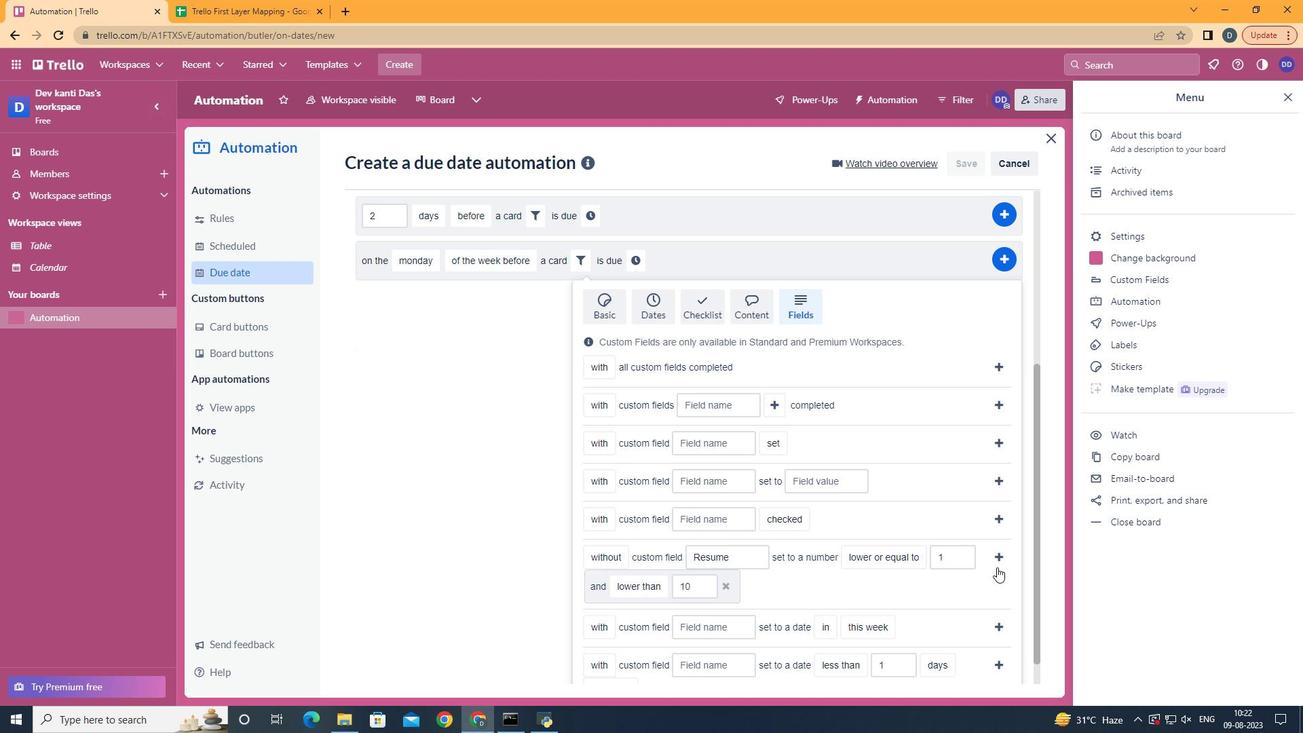 
Action: Mouse pressed left at (1000, 570)
Screenshot: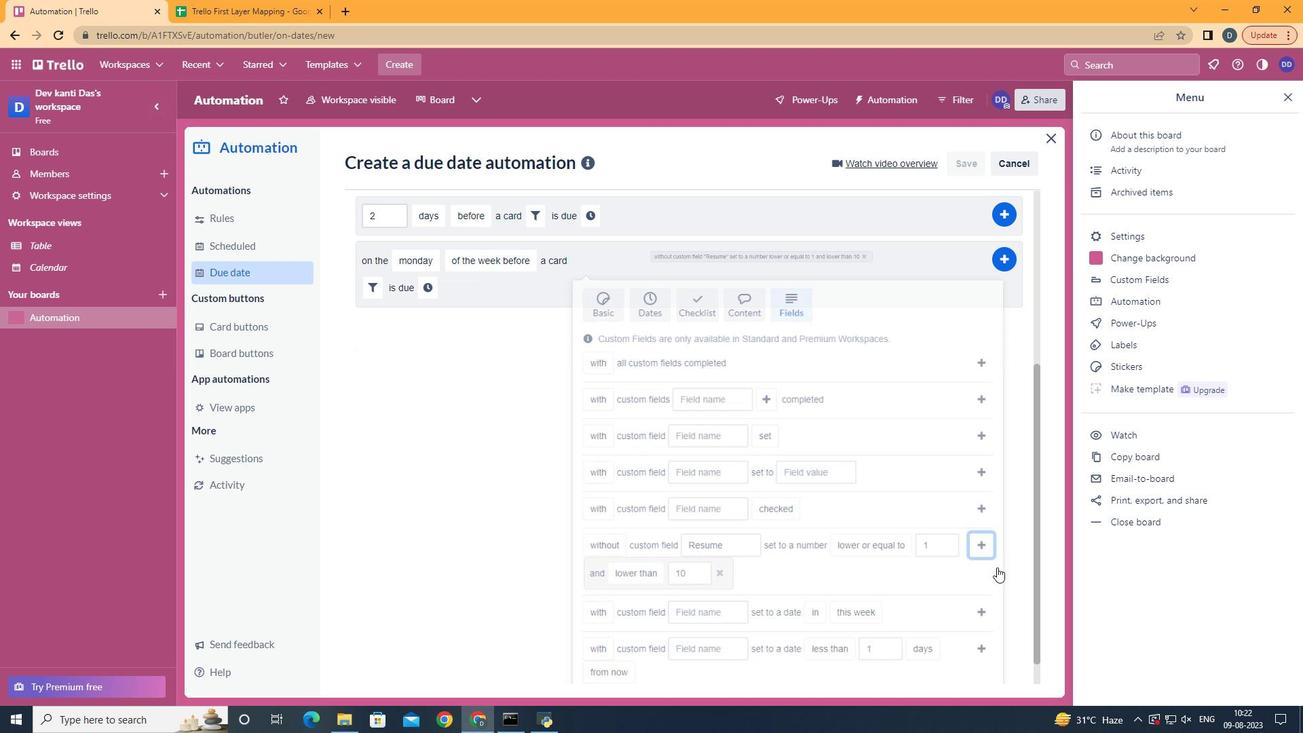 
Action: Mouse moved to (410, 579)
Screenshot: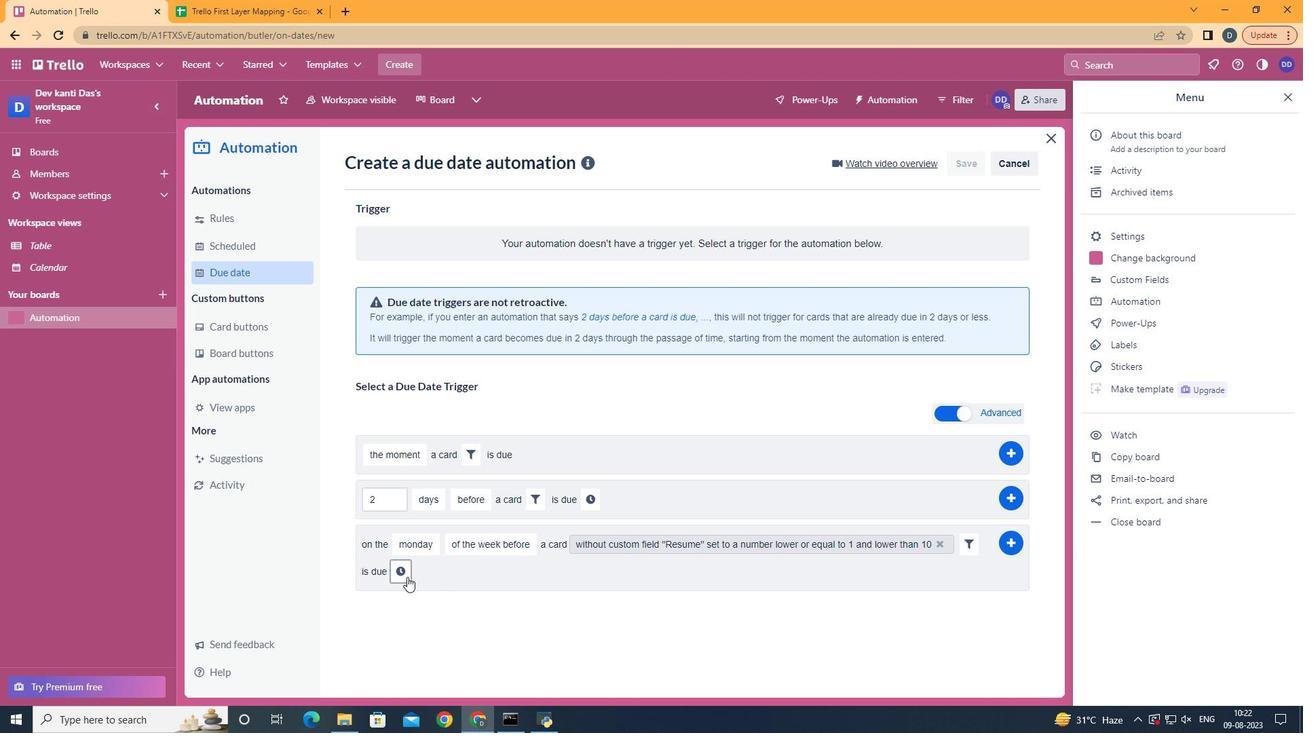 
Action: Mouse pressed left at (410, 579)
Screenshot: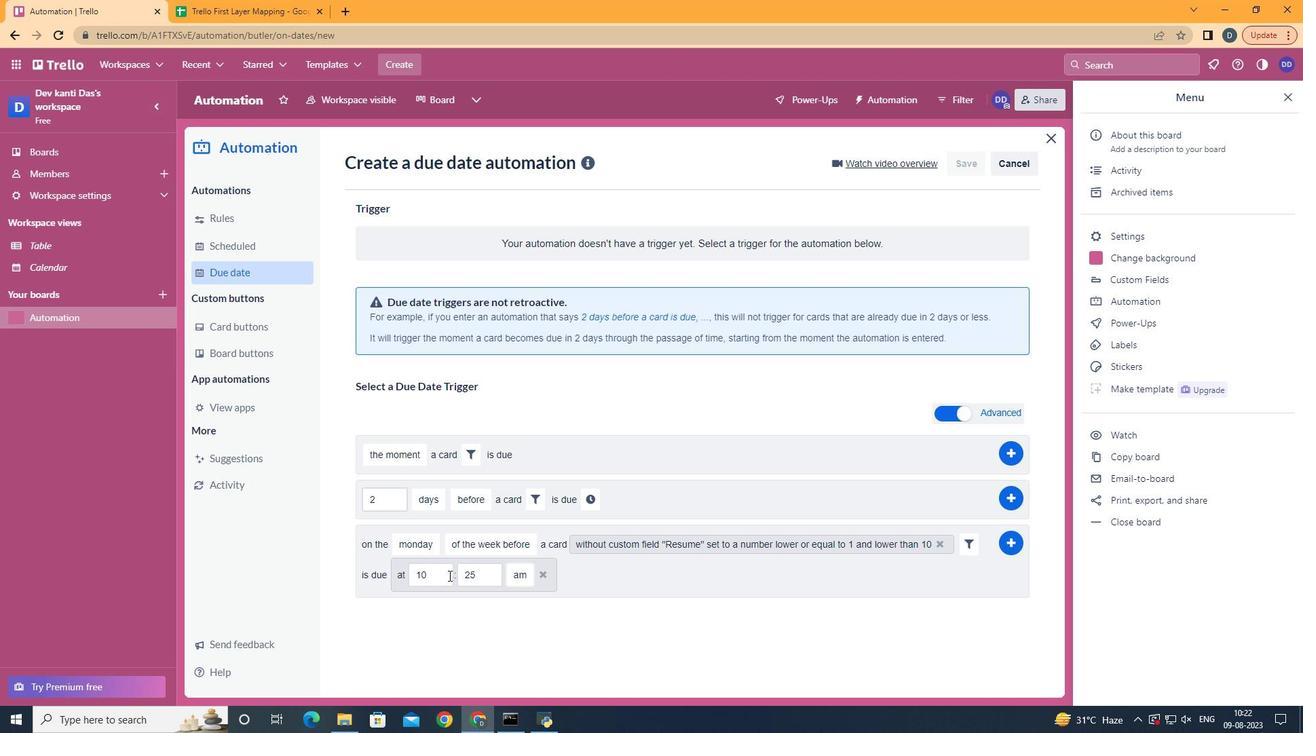 
Action: Mouse moved to (452, 578)
Screenshot: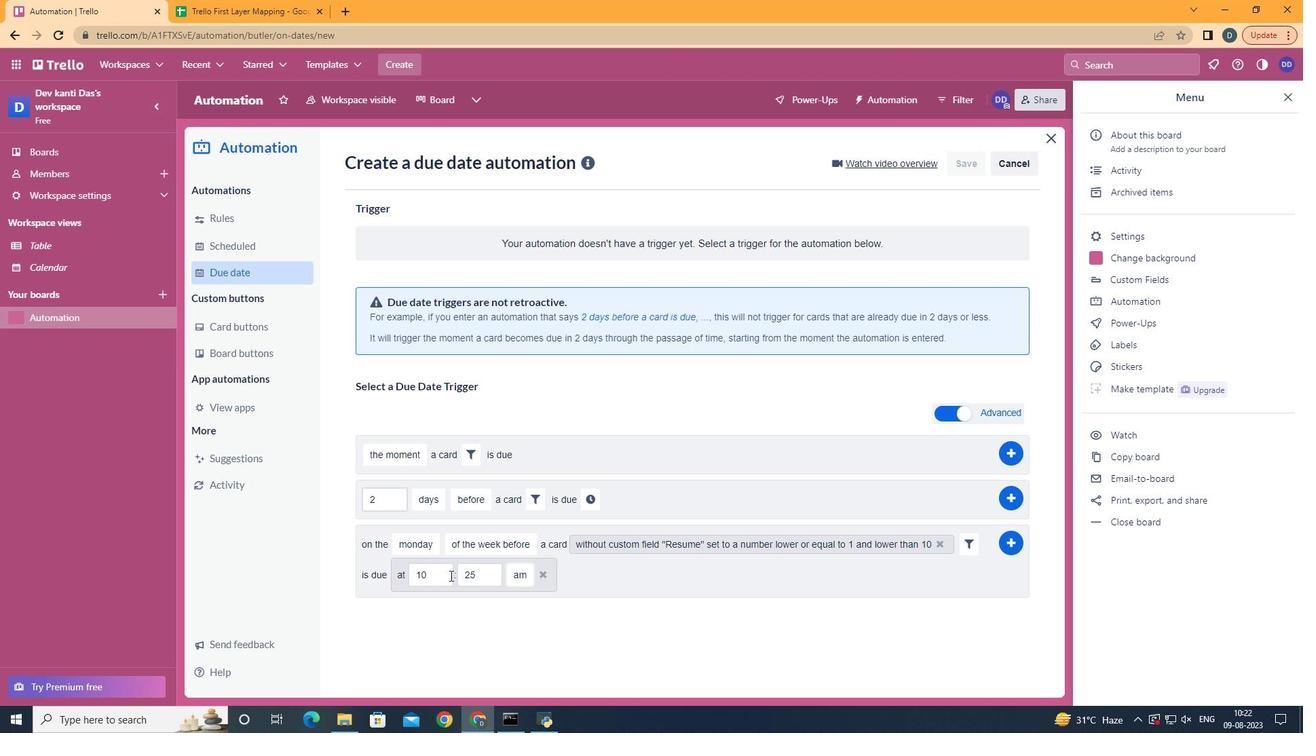 
Action: Mouse pressed left at (452, 578)
Screenshot: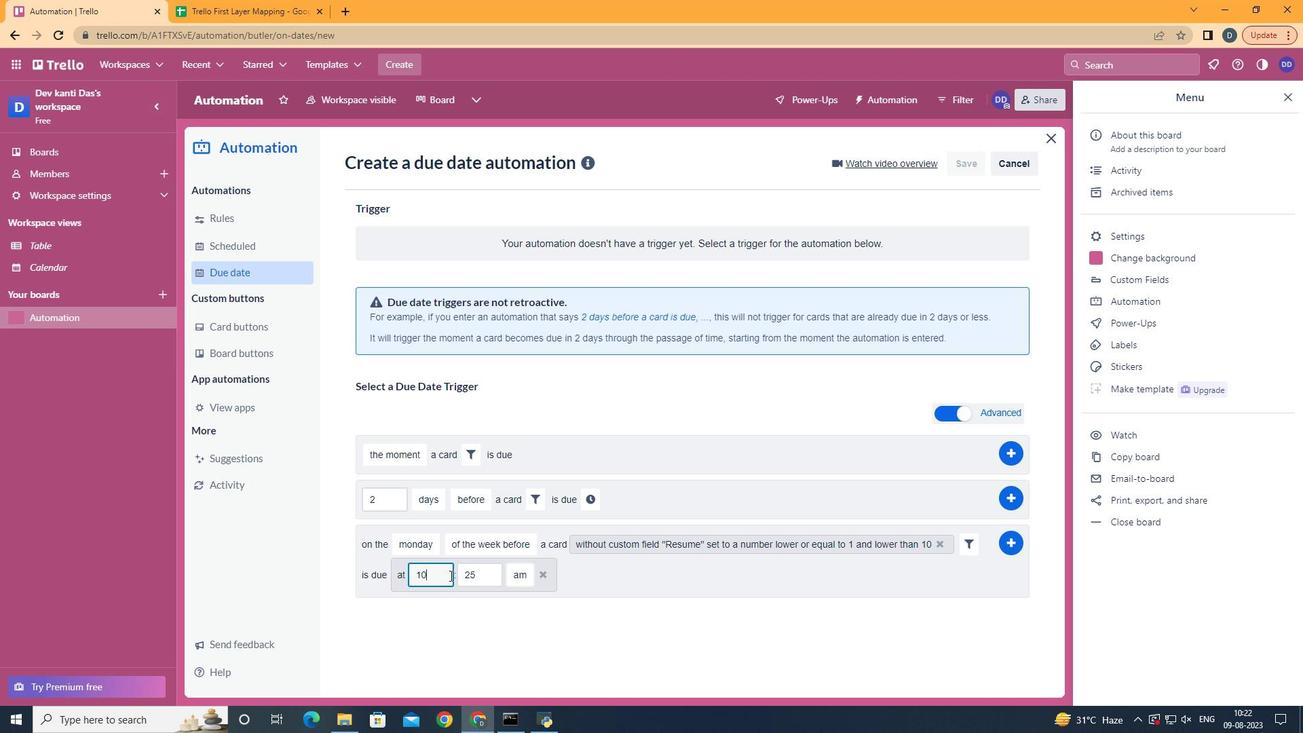 
Action: Key pressed <Key.backspace>1
Screenshot: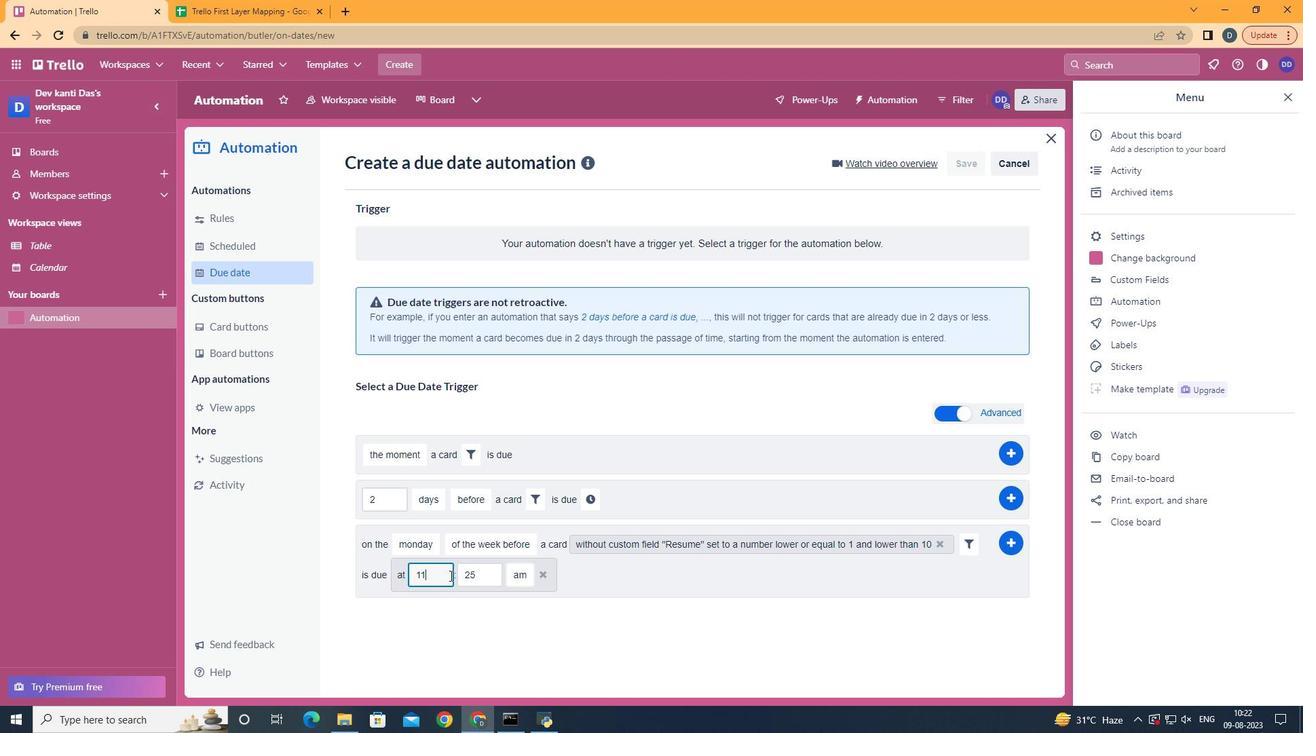 
Action: Mouse moved to (485, 571)
Screenshot: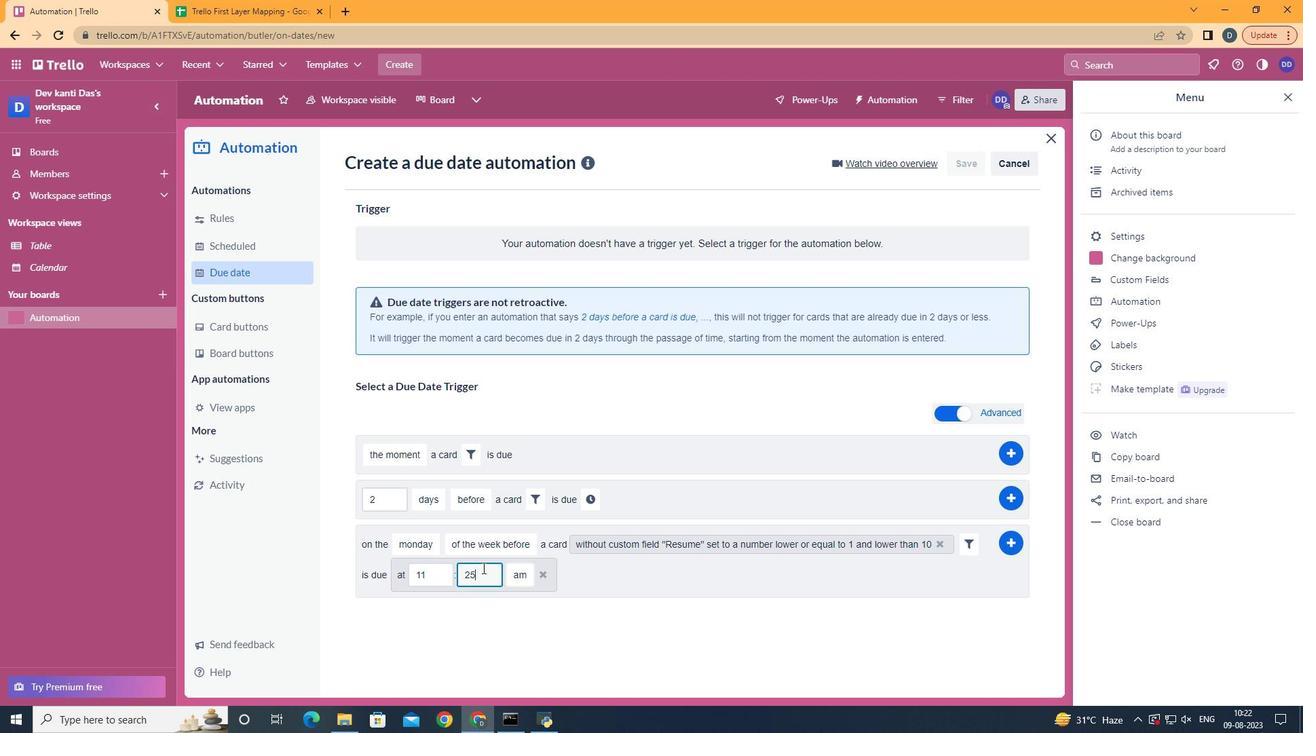 
Action: Mouse pressed left at (485, 571)
Screenshot: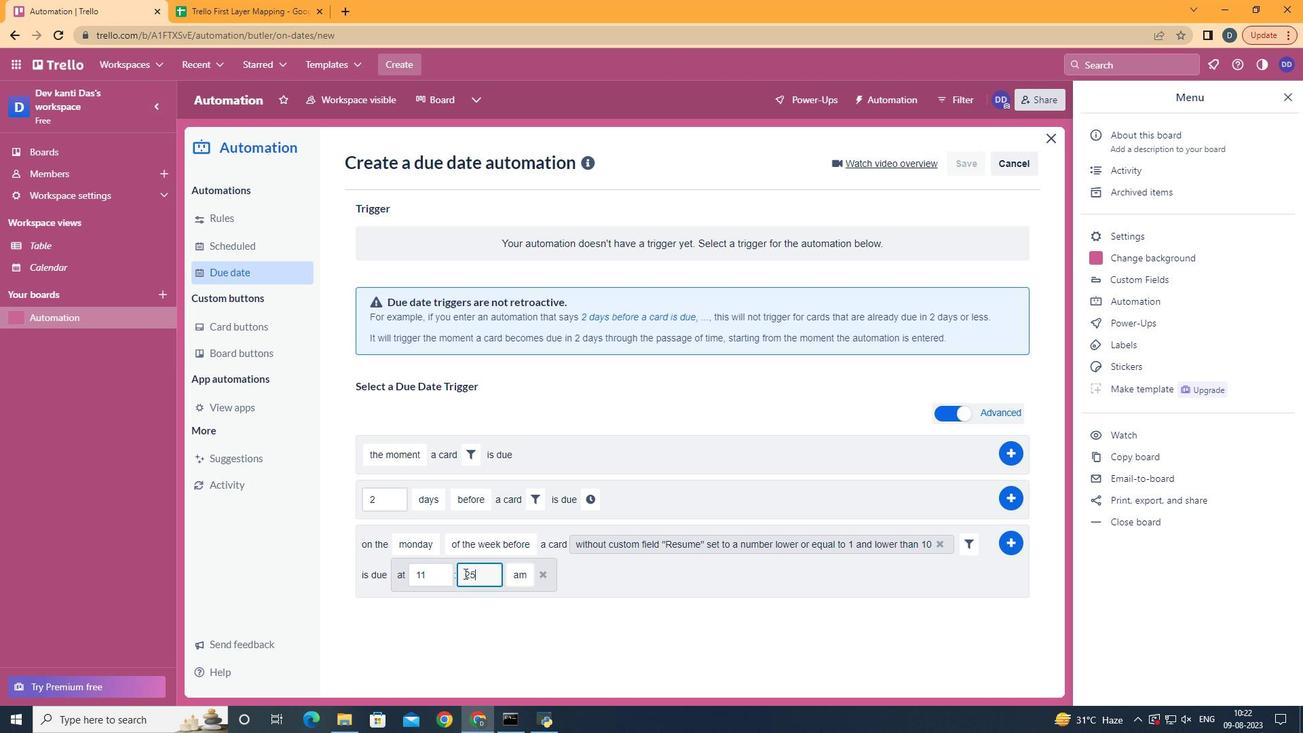 
Action: Mouse moved to (460, 579)
Screenshot: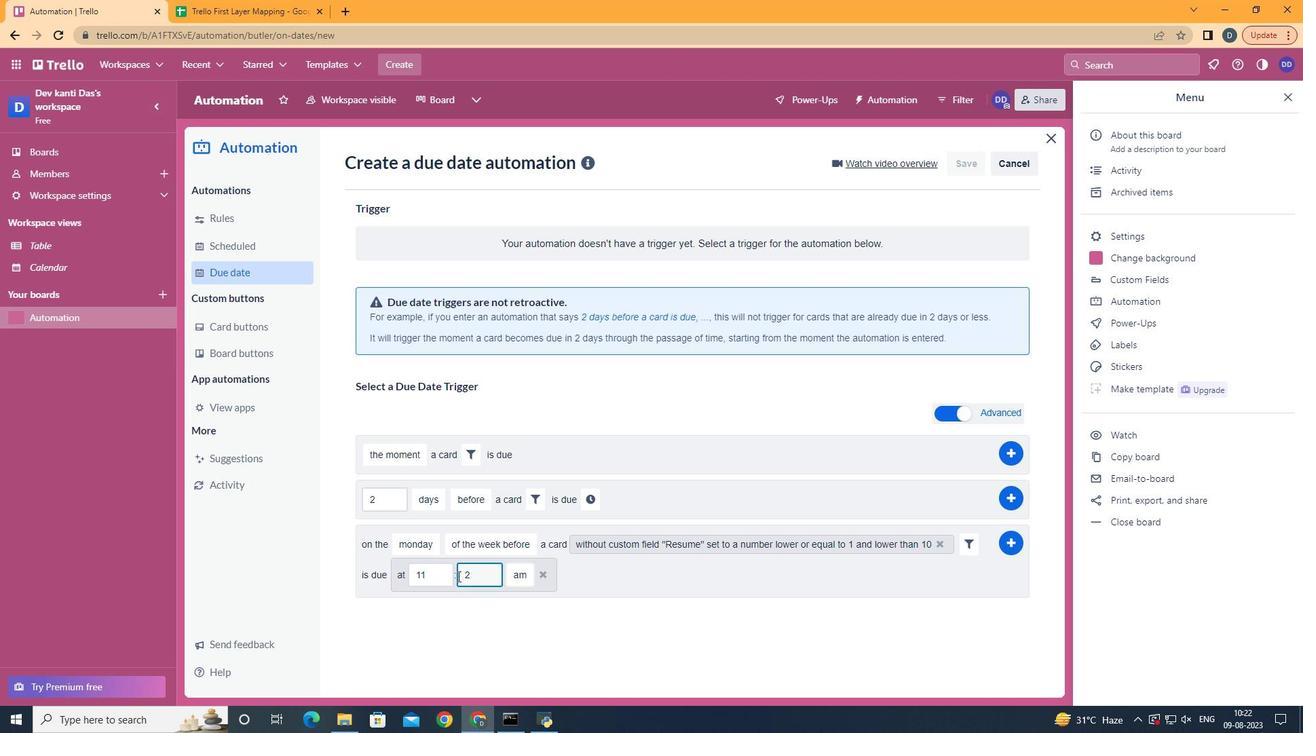 
Action: Key pressed <Key.backspace><Key.backspace>00
Screenshot: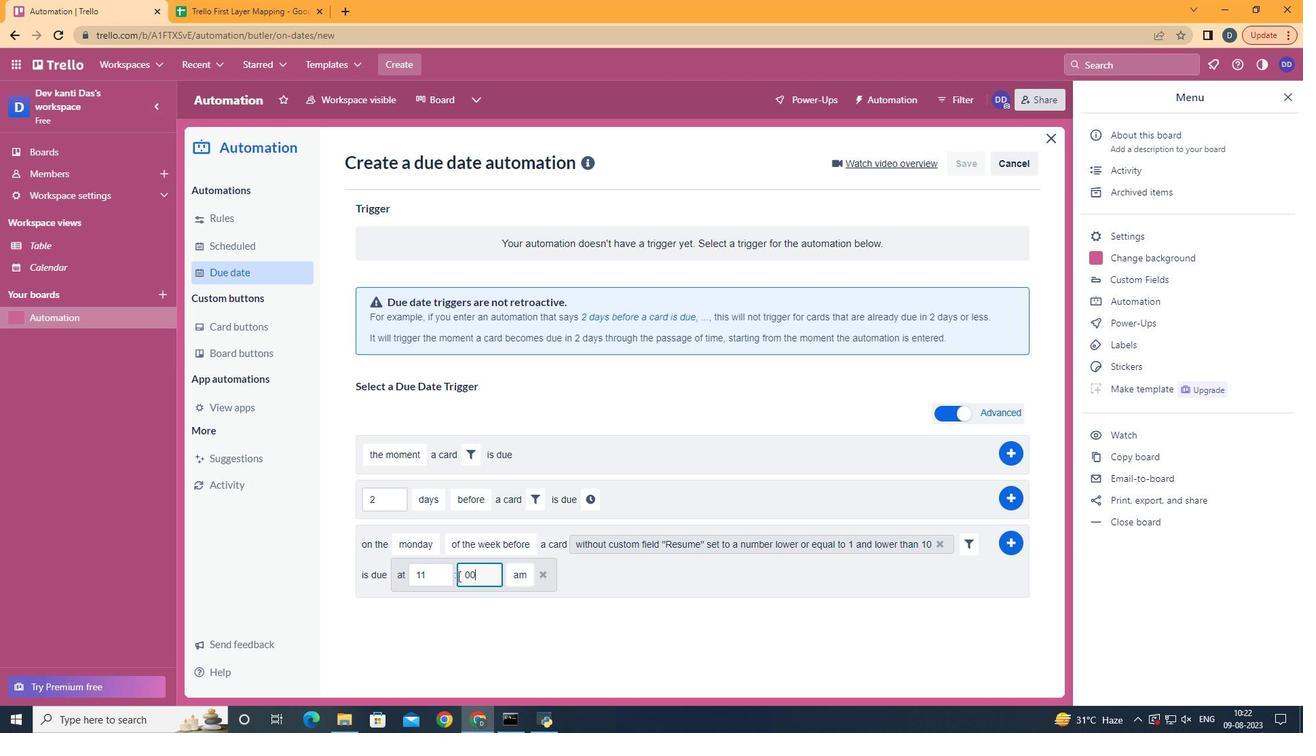 
Action: Mouse moved to (1023, 541)
Screenshot: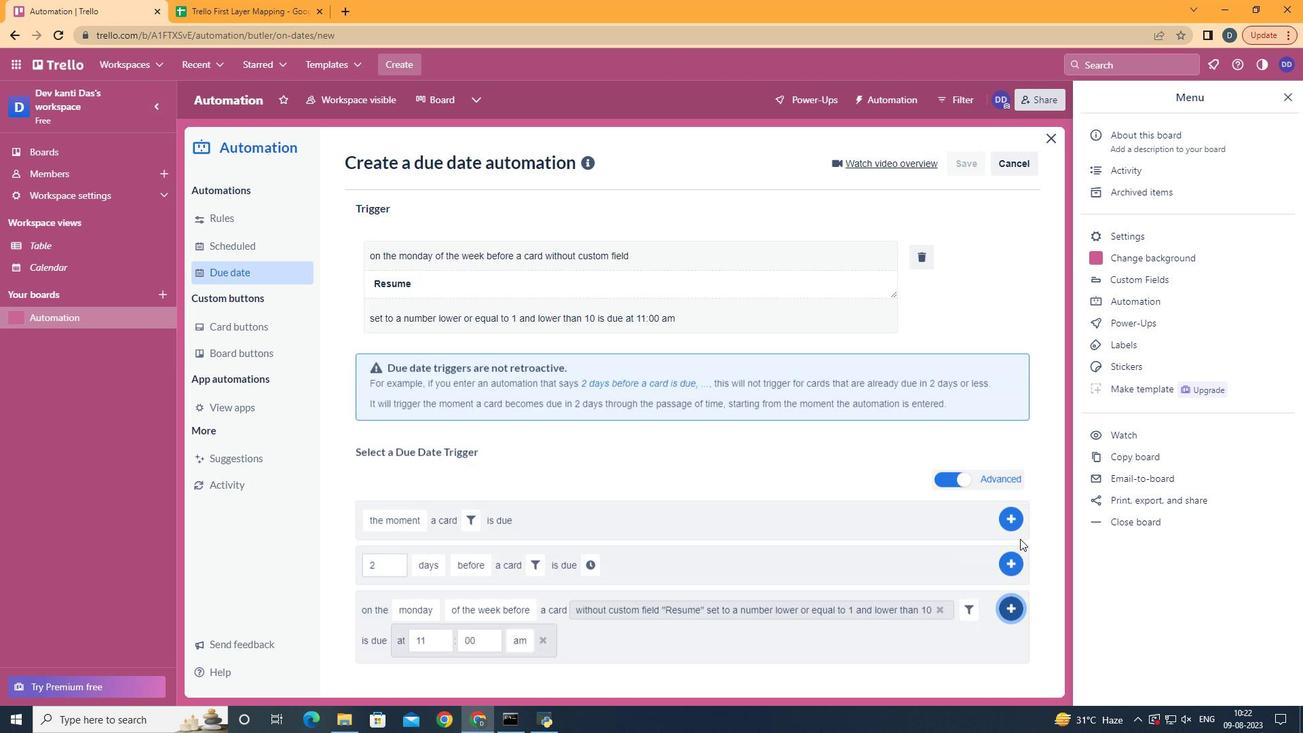 
Action: Mouse pressed left at (1023, 541)
Screenshot: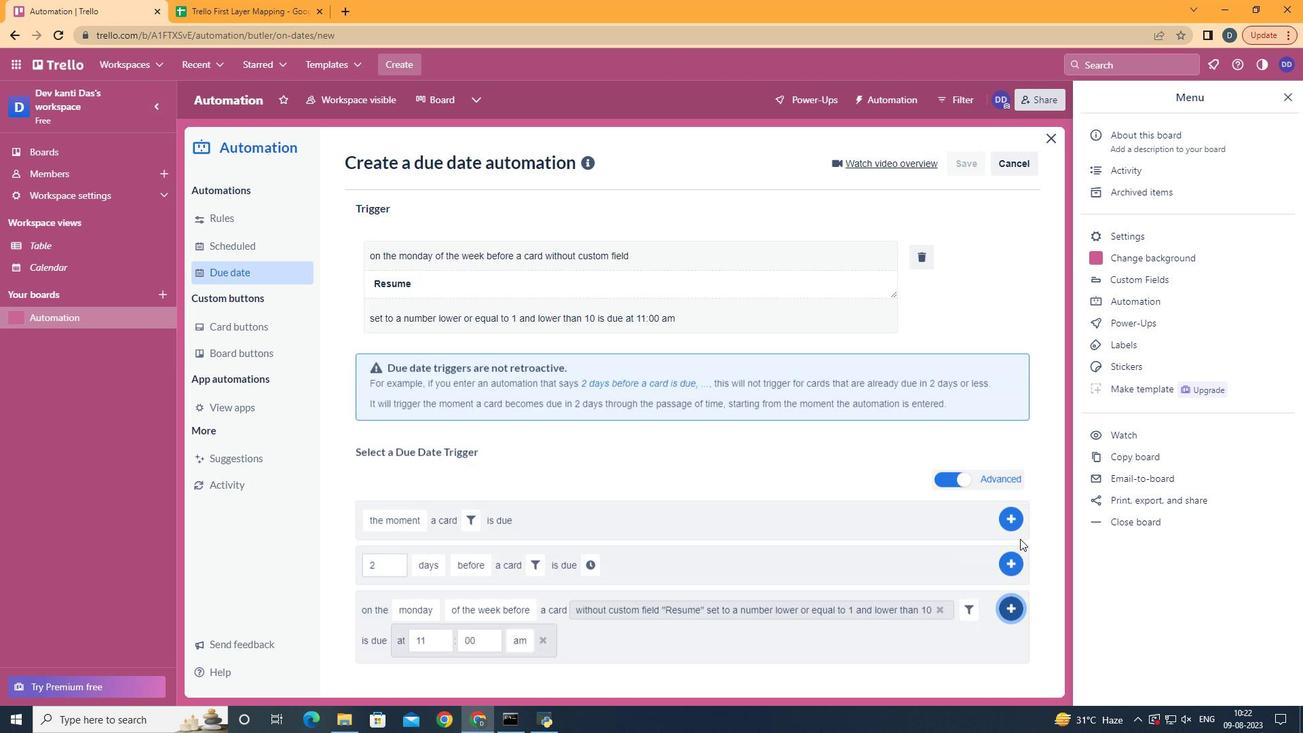 
Action: Mouse moved to (771, 247)
Screenshot: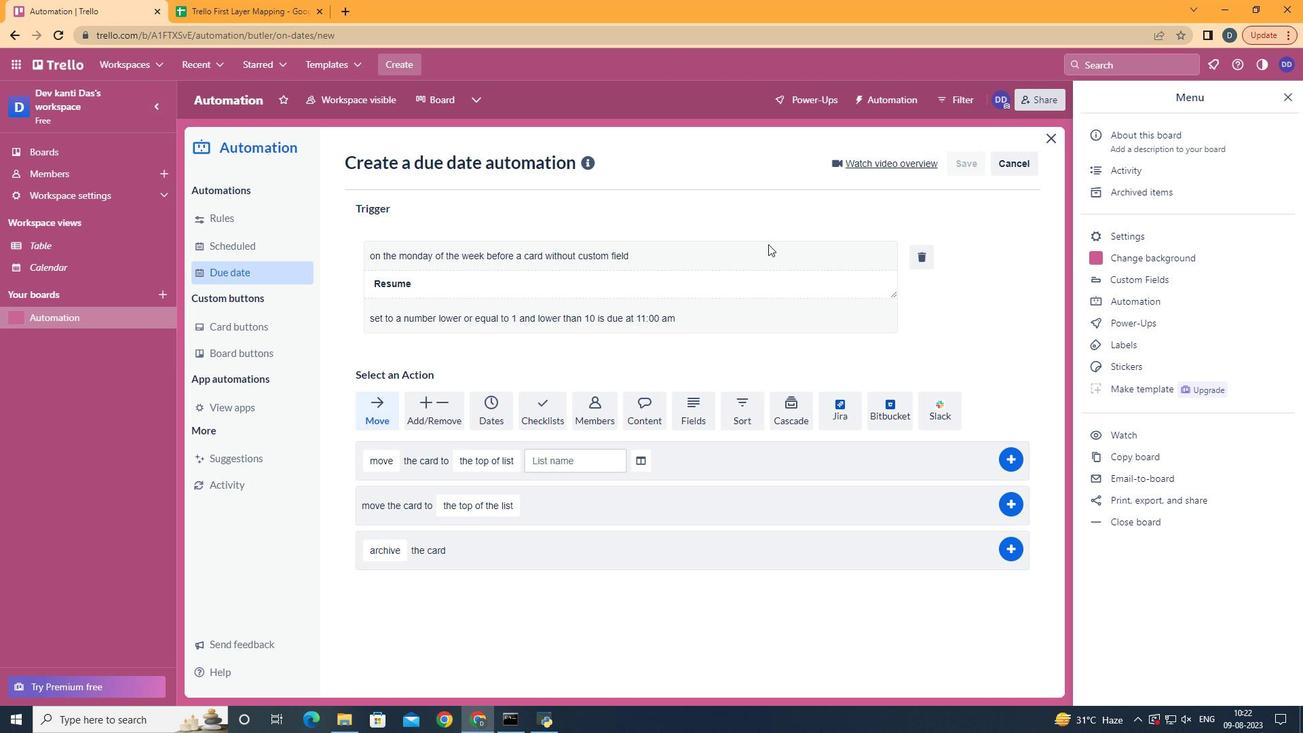 
